 Task: Look for Airbnb options in Ibeto, Nigeria from 13th December, 2023 to 17th December, 2023 for 2 adults. Place can be room with 2 bedrooms having 2 beds and 1 bathroom. Property type can be guest house. Amenities needed are: wifi.
Action: Mouse moved to (401, 71)
Screenshot: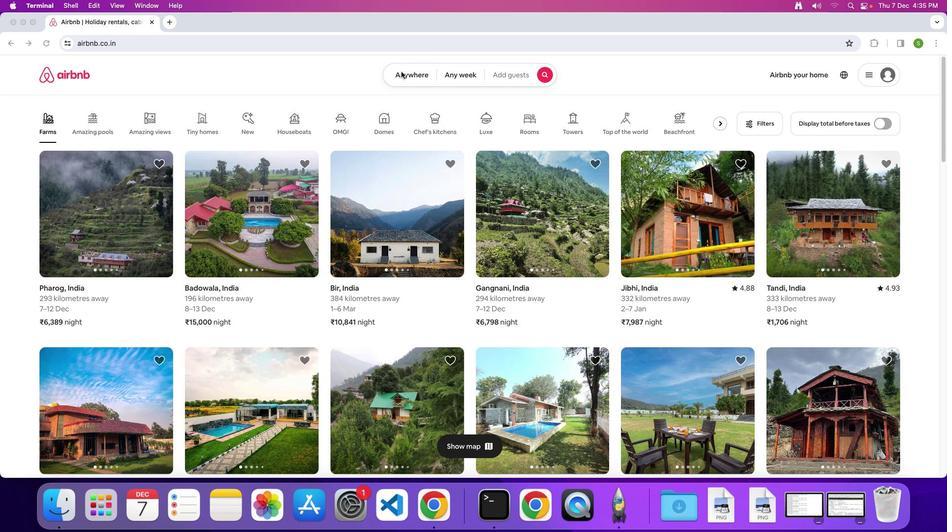 
Action: Mouse pressed left at (401, 71)
Screenshot: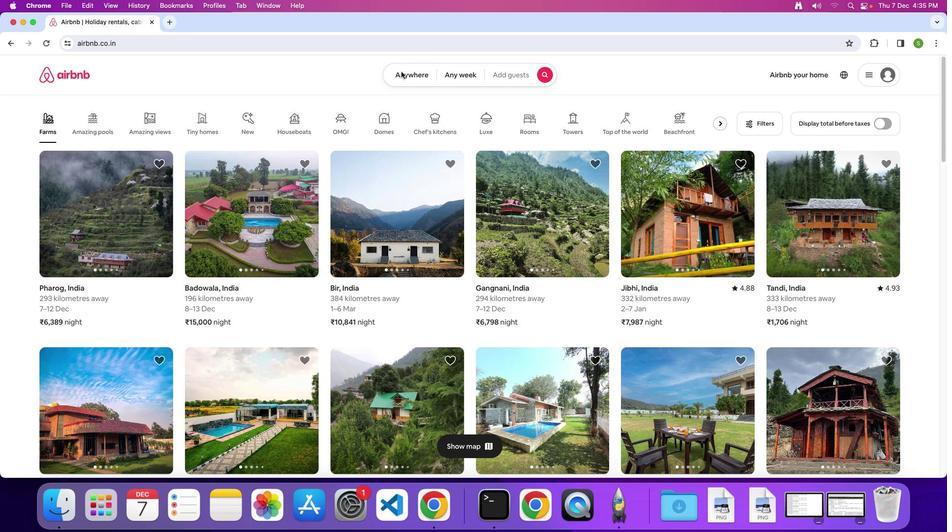 
Action: Mouse moved to (399, 76)
Screenshot: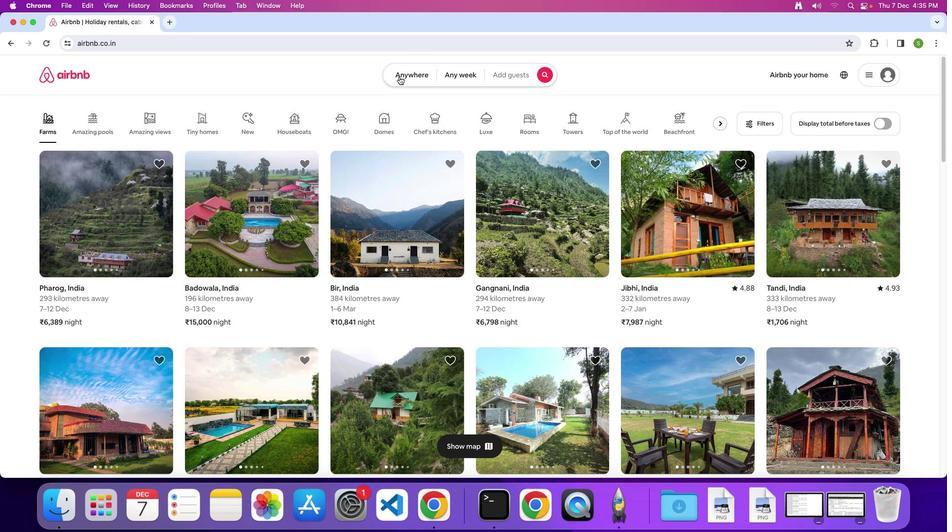 
Action: Mouse pressed left at (399, 76)
Screenshot: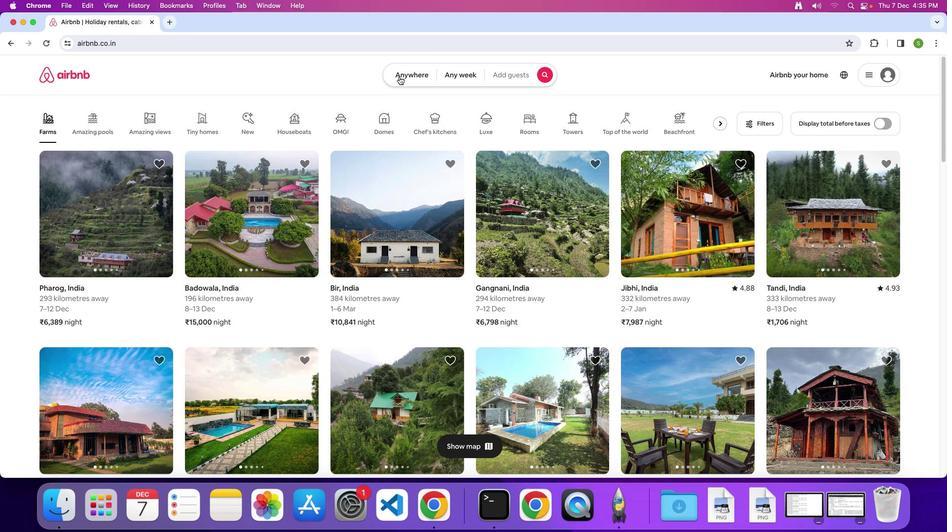 
Action: Mouse moved to (362, 109)
Screenshot: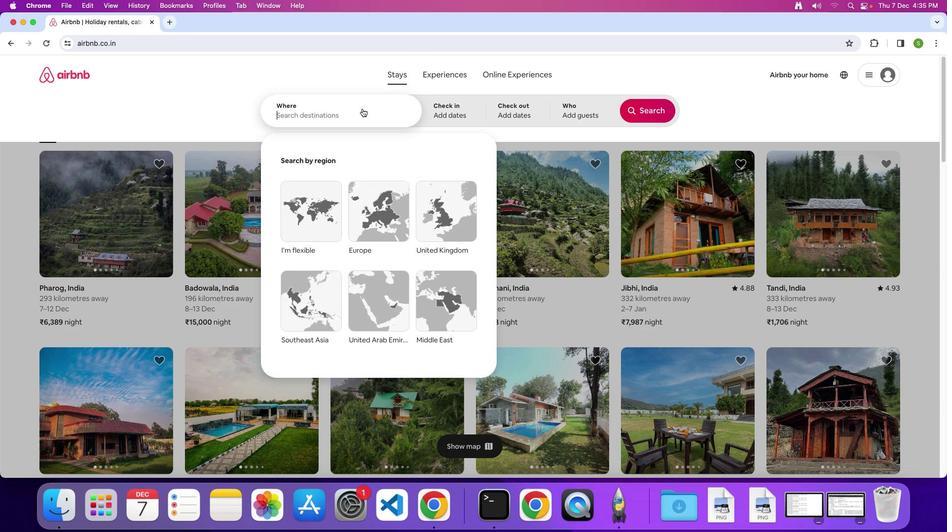 
Action: Key pressed Key.caps_lock'l''b''e''t''o'','Key.spaceKey.shift'N''i''g''e''r''i''a'Key.enter
Screenshot: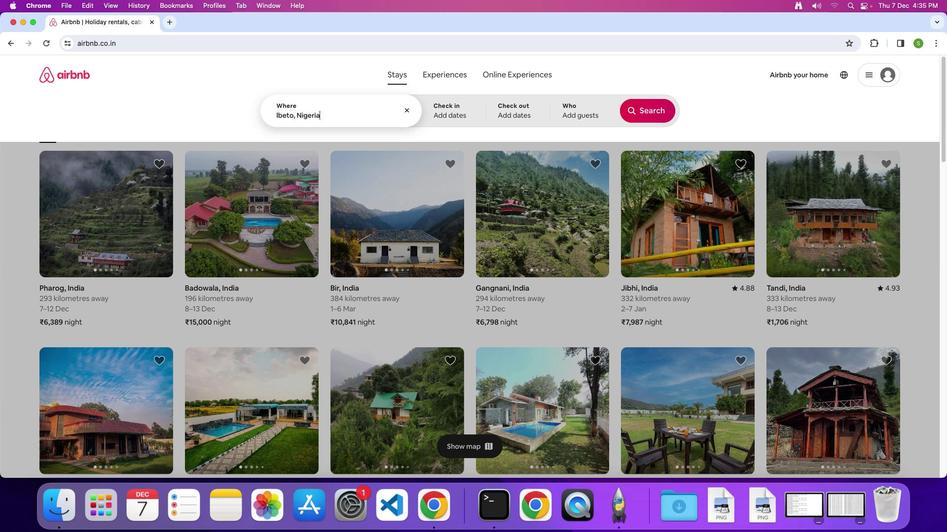 
Action: Mouse moved to (370, 284)
Screenshot: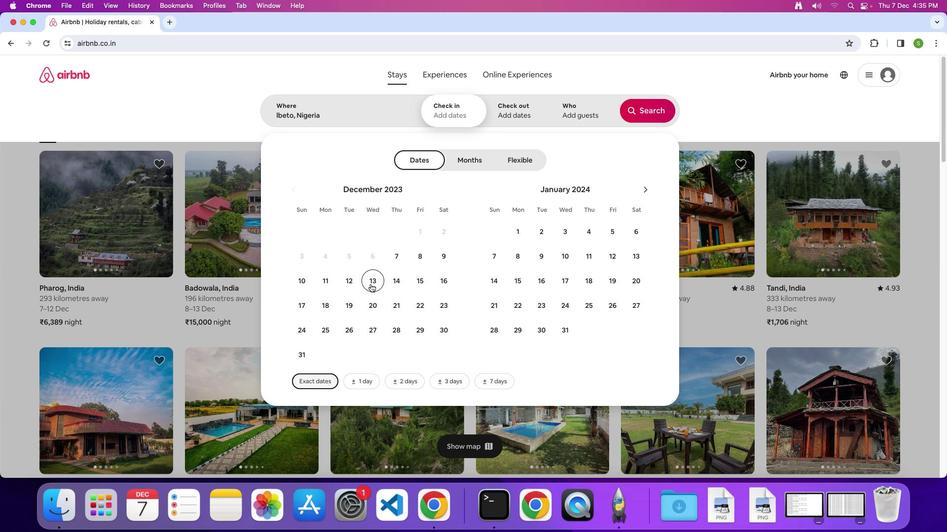 
Action: Mouse pressed left at (370, 284)
Screenshot: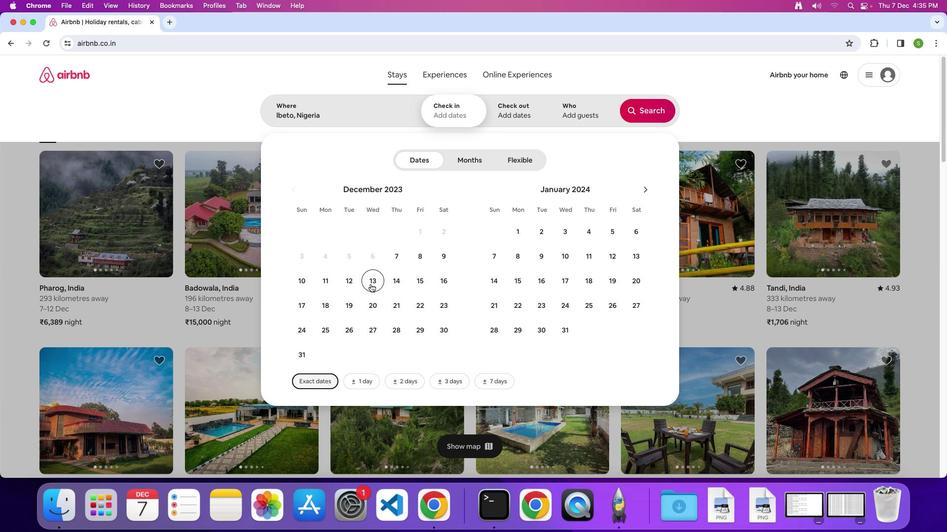 
Action: Mouse moved to (297, 297)
Screenshot: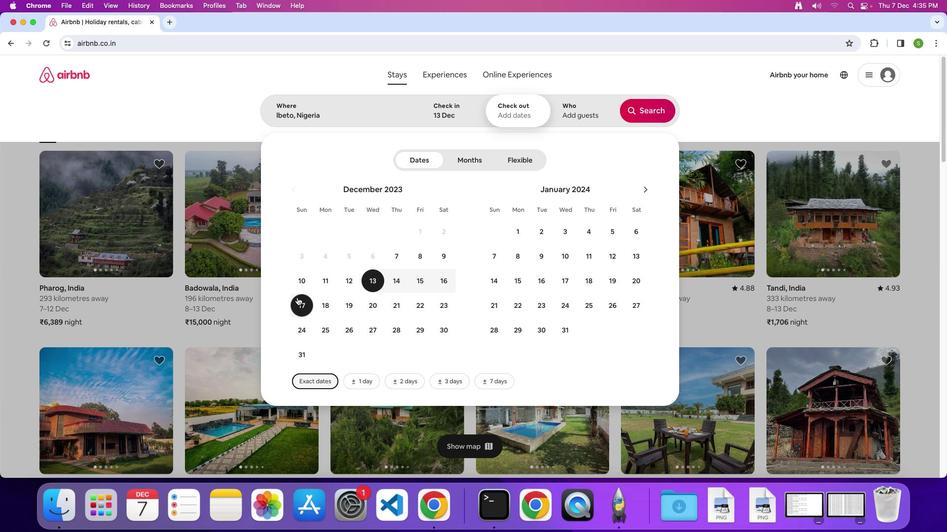 
Action: Mouse pressed left at (297, 297)
Screenshot: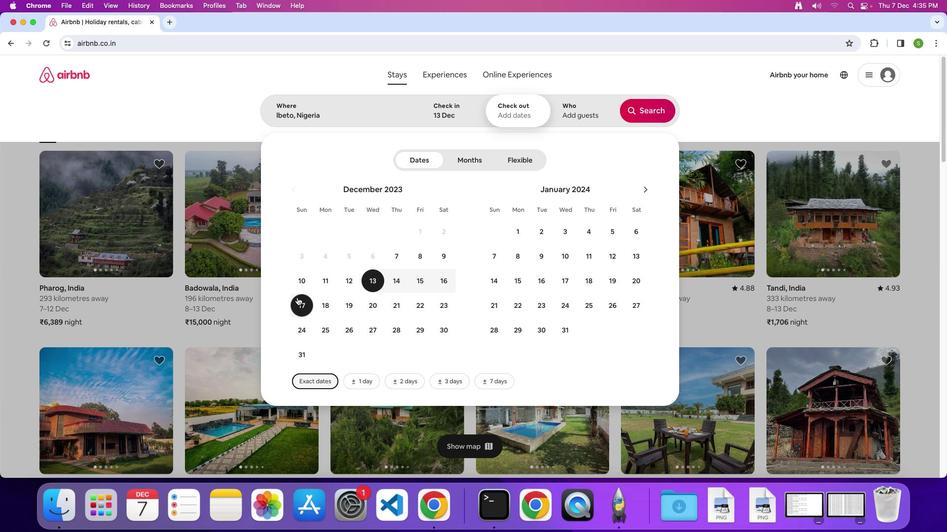 
Action: Mouse moved to (590, 112)
Screenshot: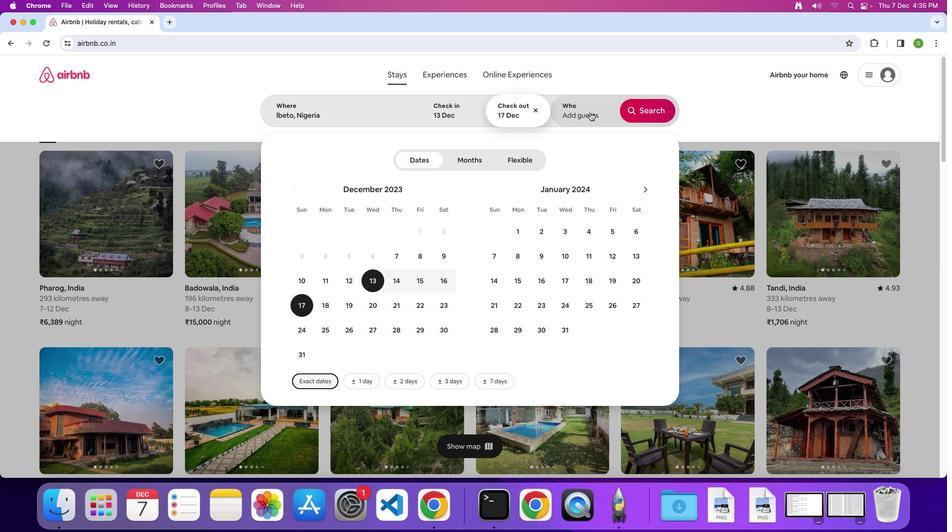 
Action: Mouse pressed left at (590, 112)
Screenshot: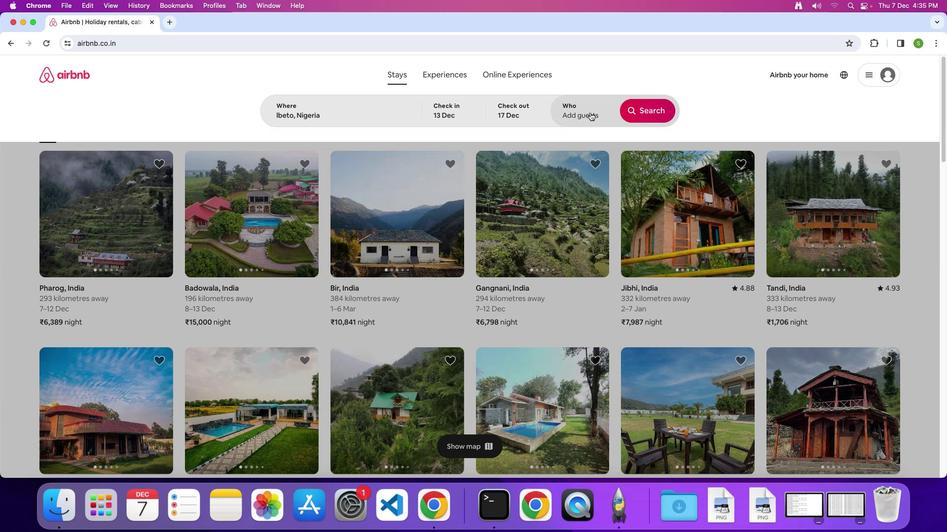 
Action: Mouse moved to (655, 160)
Screenshot: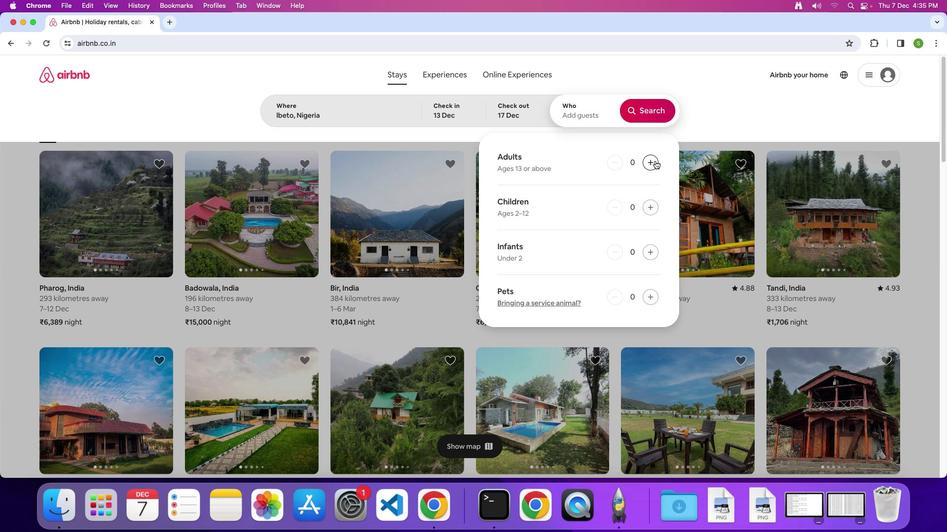 
Action: Mouse pressed left at (655, 160)
Screenshot: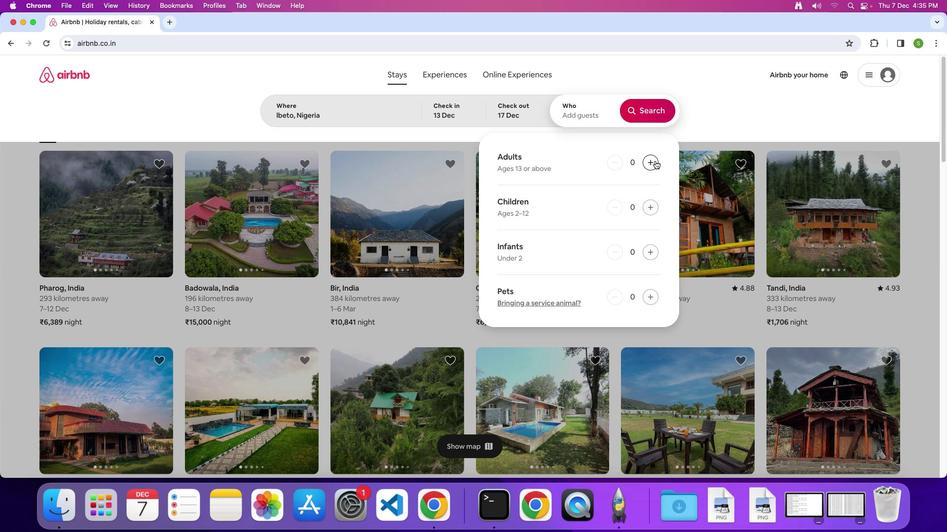 
Action: Mouse pressed left at (655, 160)
Screenshot: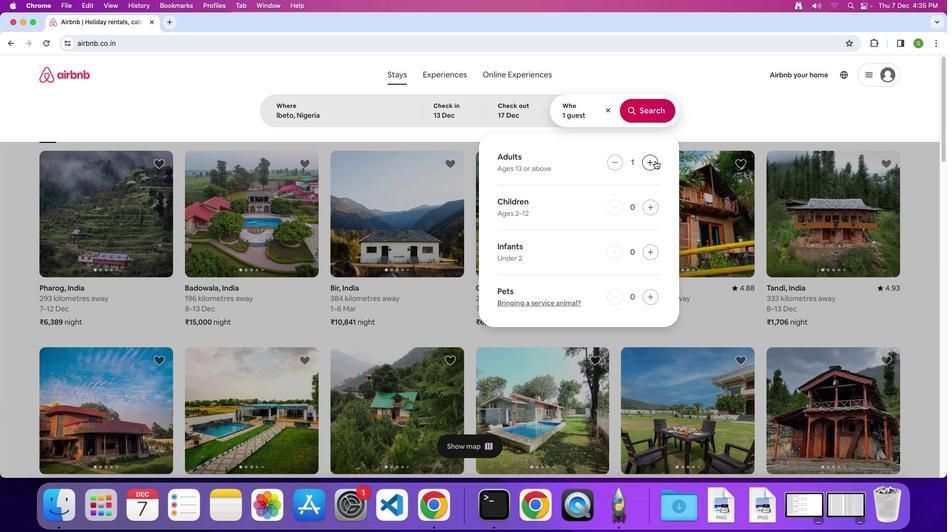 
Action: Mouse moved to (642, 115)
Screenshot: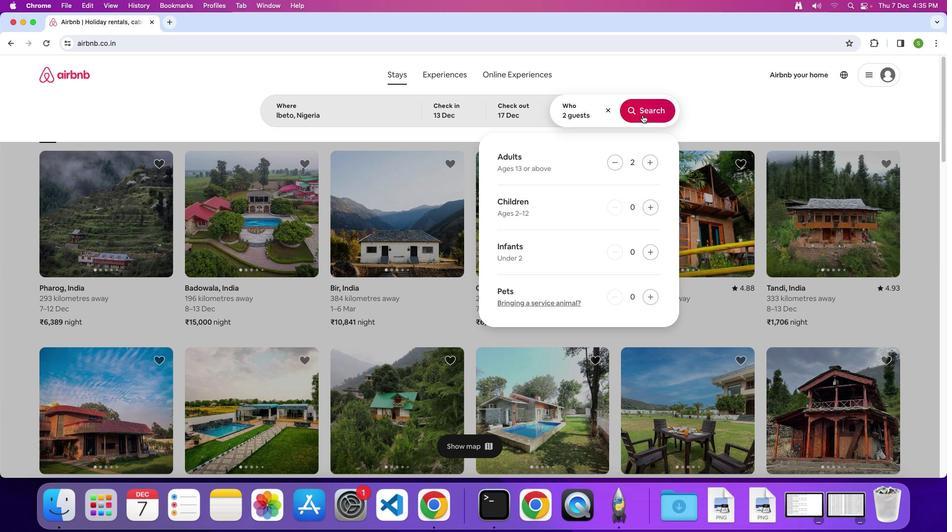 
Action: Mouse pressed left at (642, 115)
Screenshot: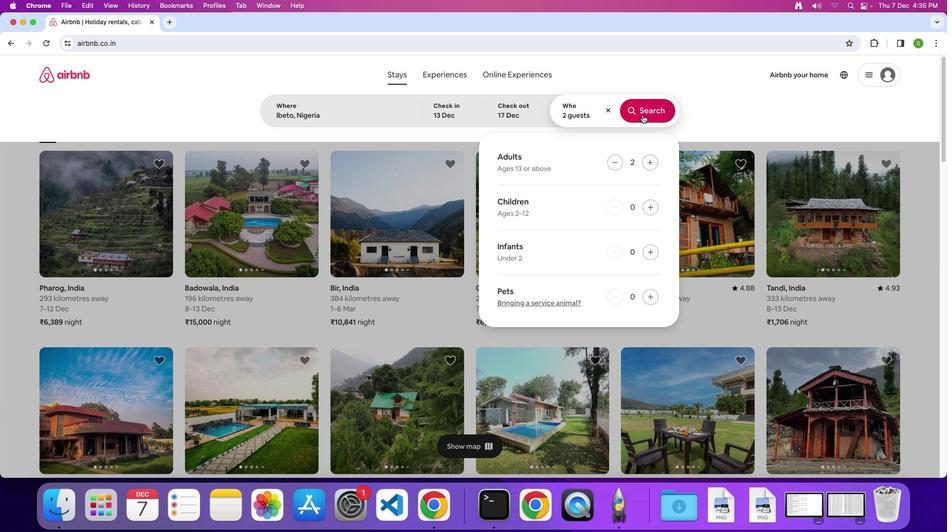 
Action: Mouse moved to (794, 117)
Screenshot: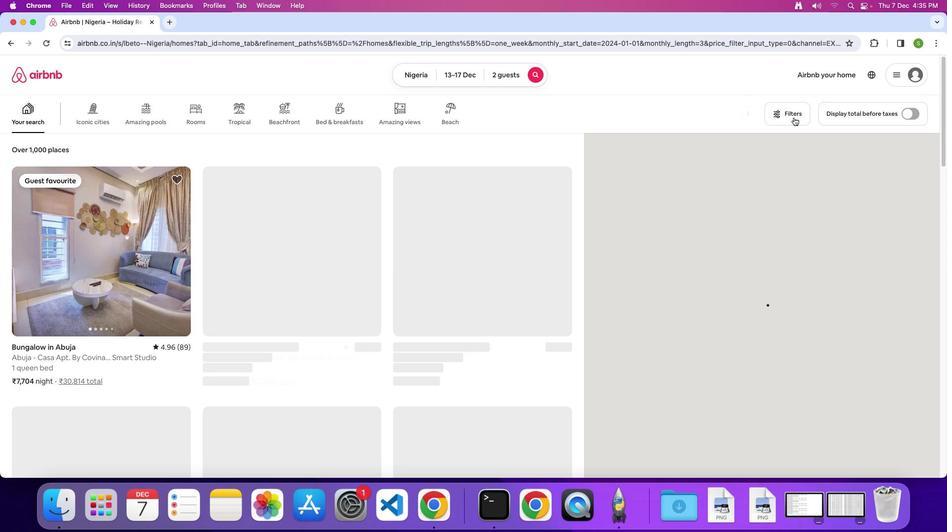 
Action: Mouse pressed left at (794, 117)
Screenshot: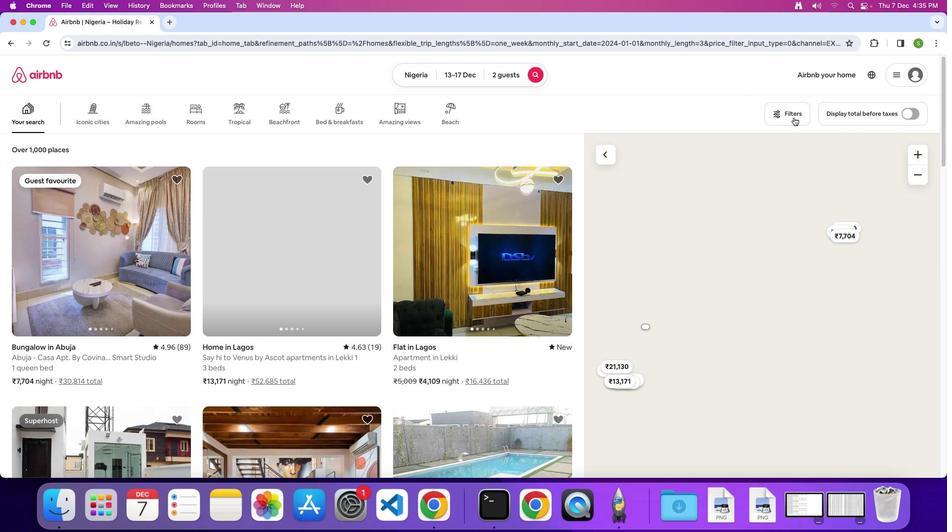 
Action: Mouse moved to (475, 183)
Screenshot: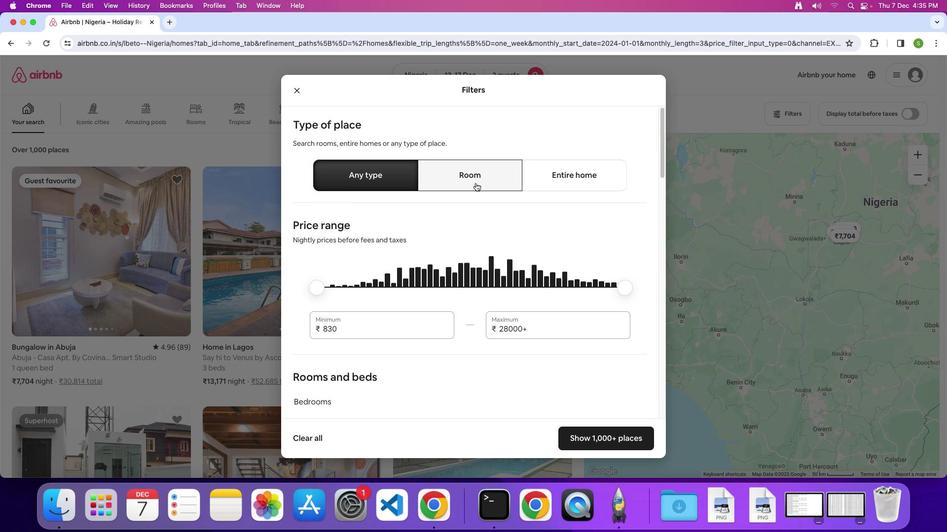 
Action: Mouse pressed left at (475, 183)
Screenshot: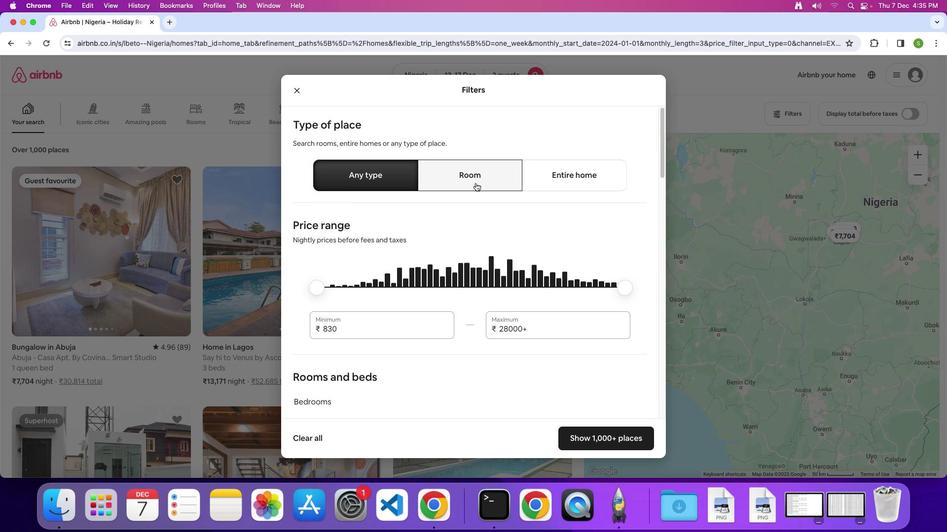
Action: Mouse moved to (463, 288)
Screenshot: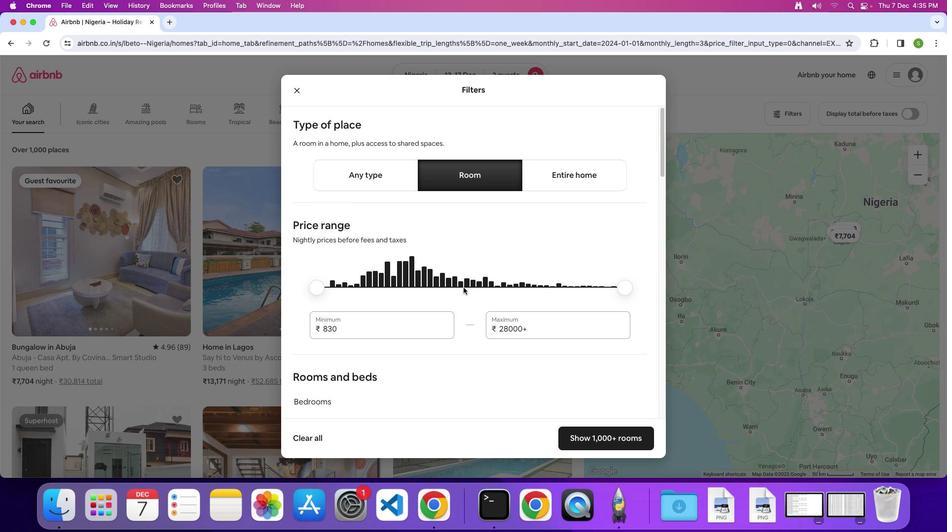 
Action: Mouse scrolled (463, 288) with delta (0, 0)
Screenshot: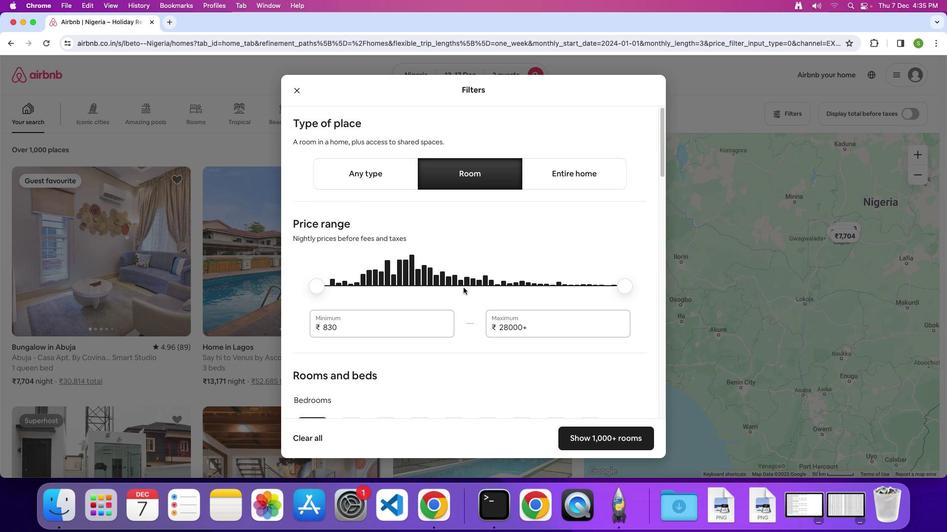 
Action: Mouse scrolled (463, 288) with delta (0, 0)
Screenshot: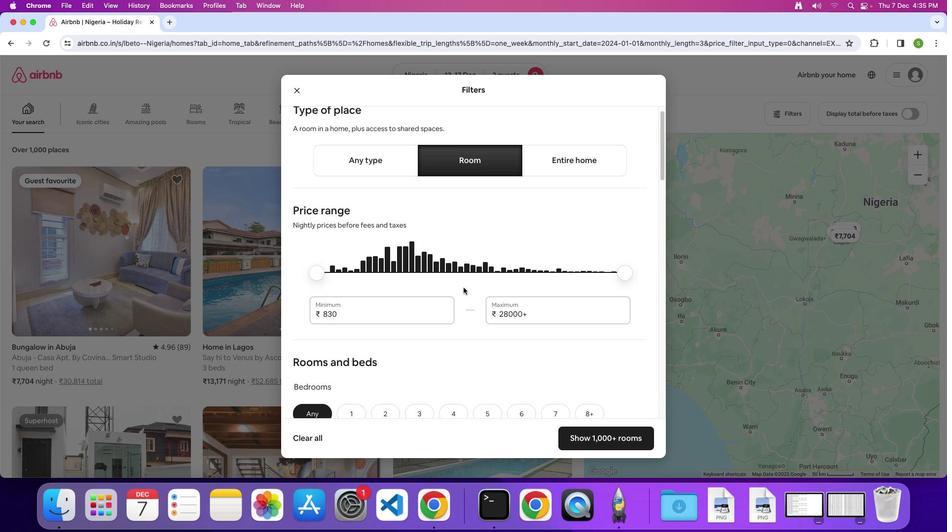 
Action: Mouse scrolled (463, 288) with delta (0, 0)
Screenshot: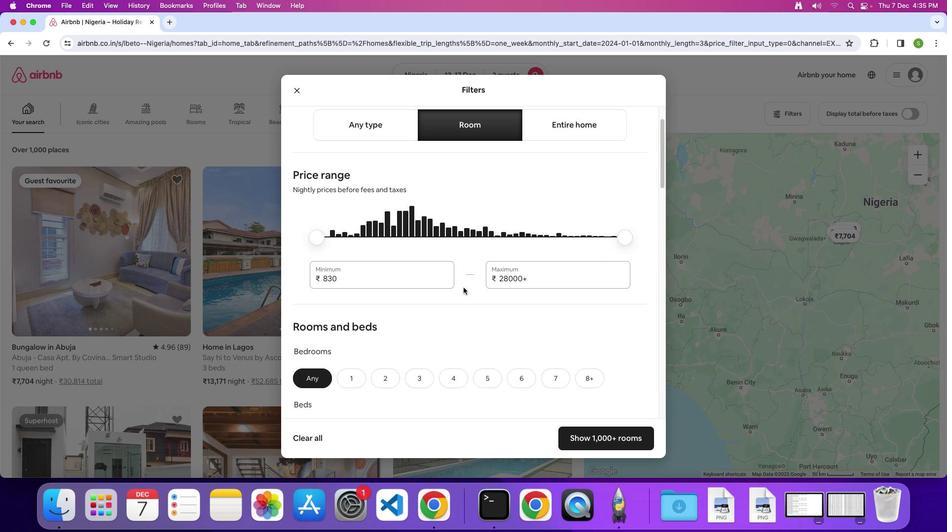 
Action: Mouse scrolled (463, 288) with delta (0, 0)
Screenshot: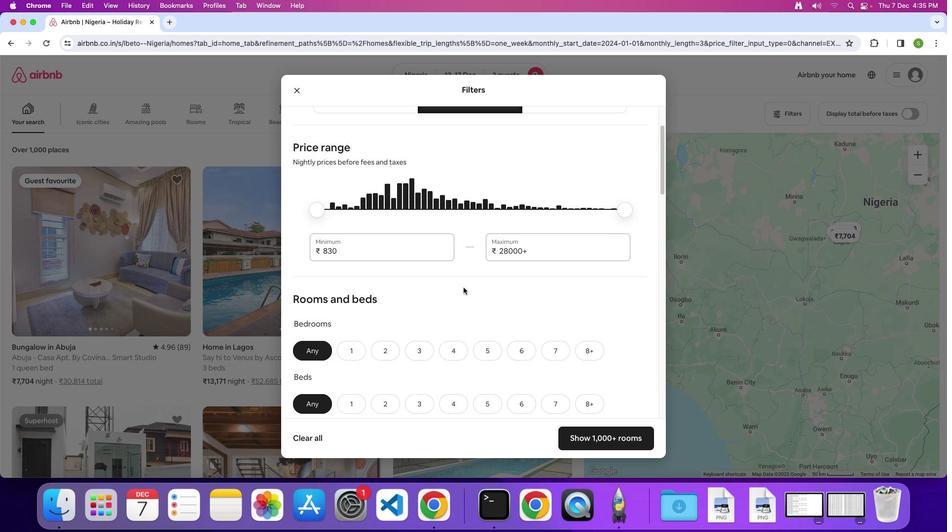 
Action: Mouse scrolled (463, 288) with delta (0, 0)
Screenshot: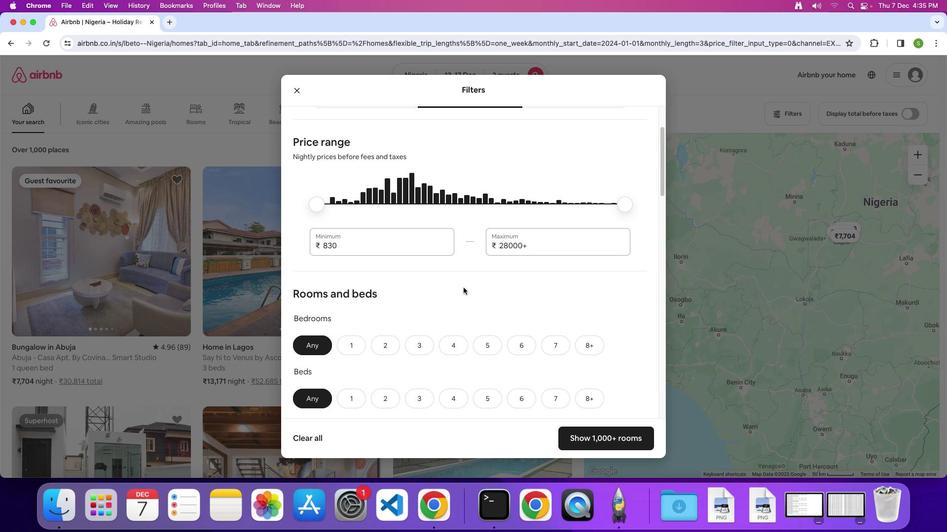 
Action: Mouse scrolled (463, 288) with delta (0, 0)
Screenshot: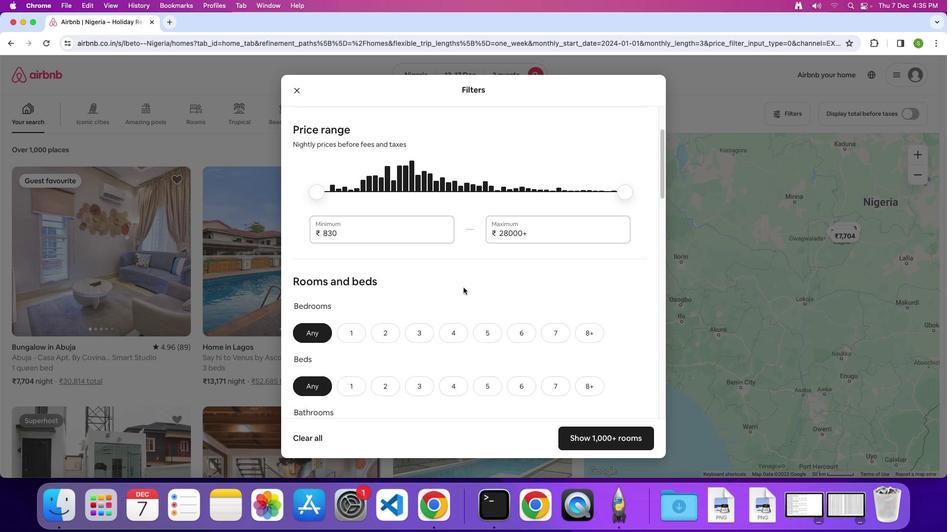
Action: Mouse scrolled (463, 288) with delta (0, 0)
Screenshot: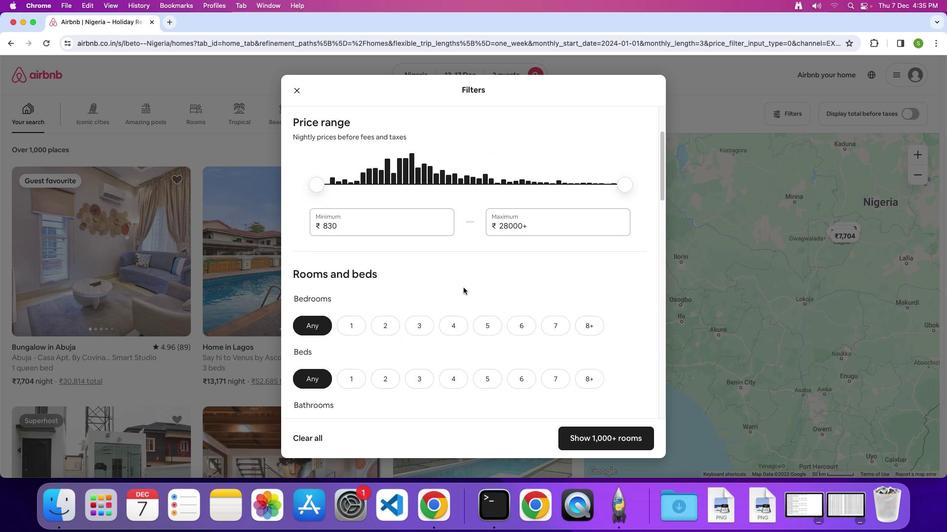 
Action: Mouse scrolled (463, 288) with delta (0, -1)
Screenshot: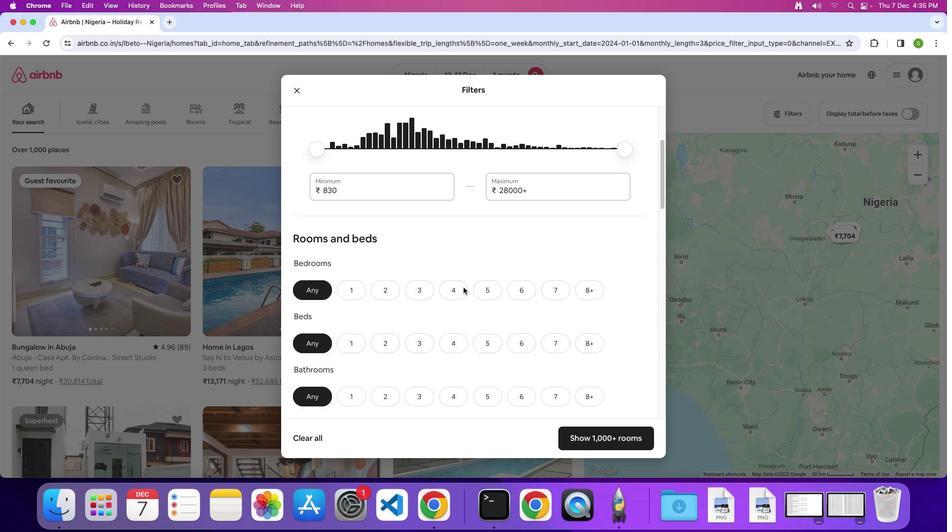
Action: Mouse moved to (385, 258)
Screenshot: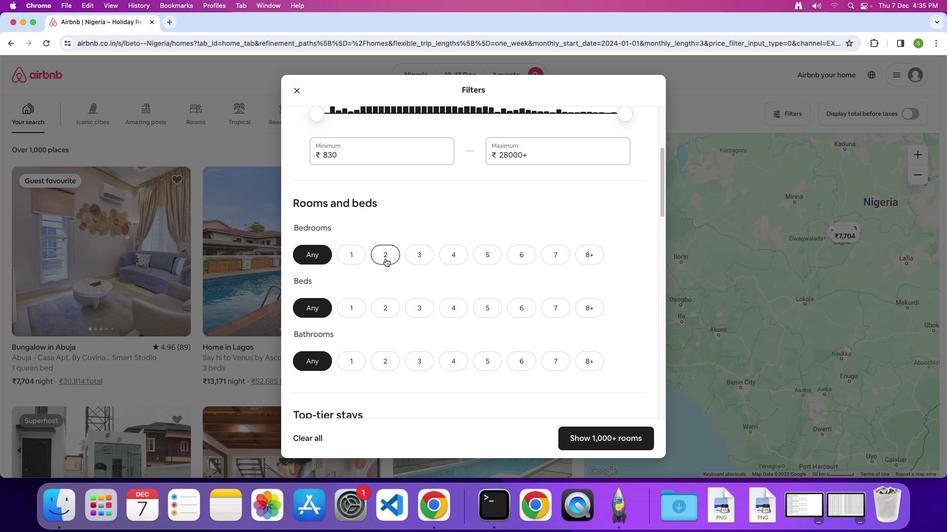 
Action: Mouse pressed left at (385, 258)
Screenshot: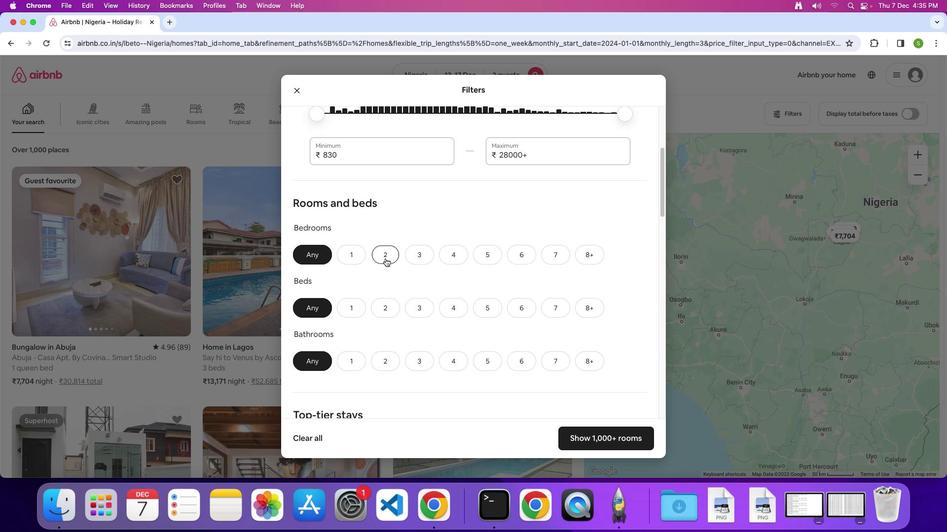 
Action: Mouse moved to (465, 286)
Screenshot: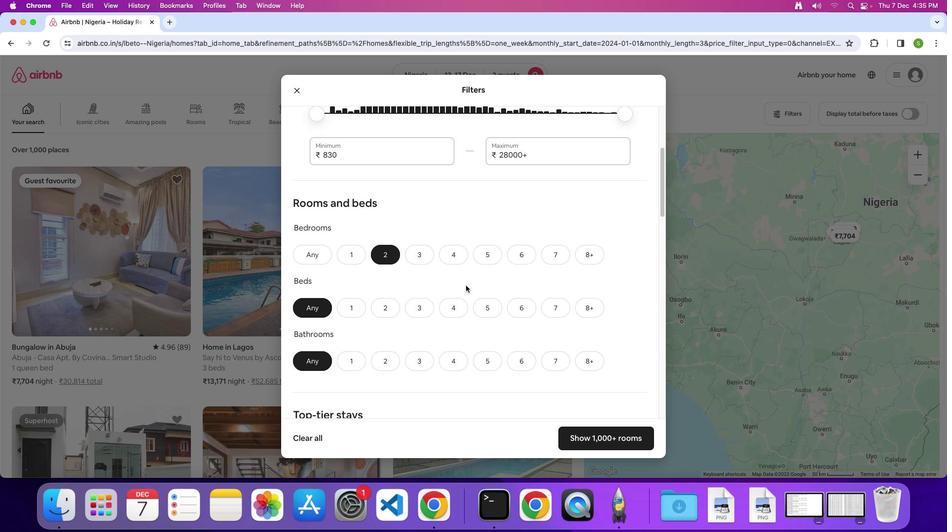 
Action: Mouse scrolled (465, 286) with delta (0, 0)
Screenshot: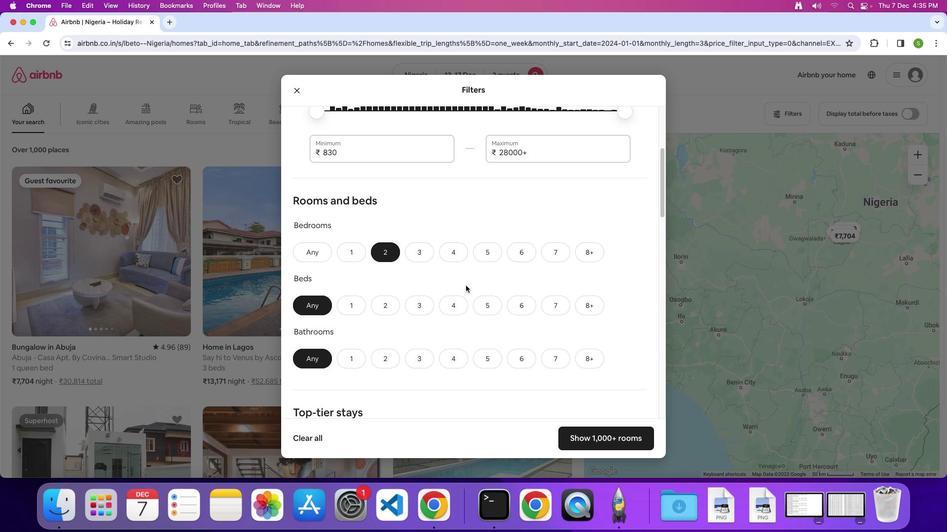 
Action: Mouse scrolled (465, 286) with delta (0, 0)
Screenshot: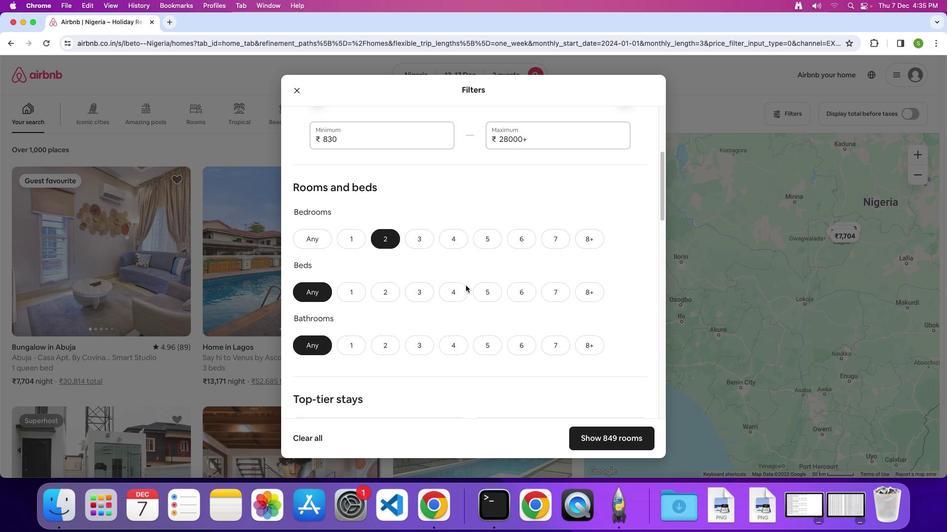 
Action: Mouse scrolled (465, 286) with delta (0, 0)
Screenshot: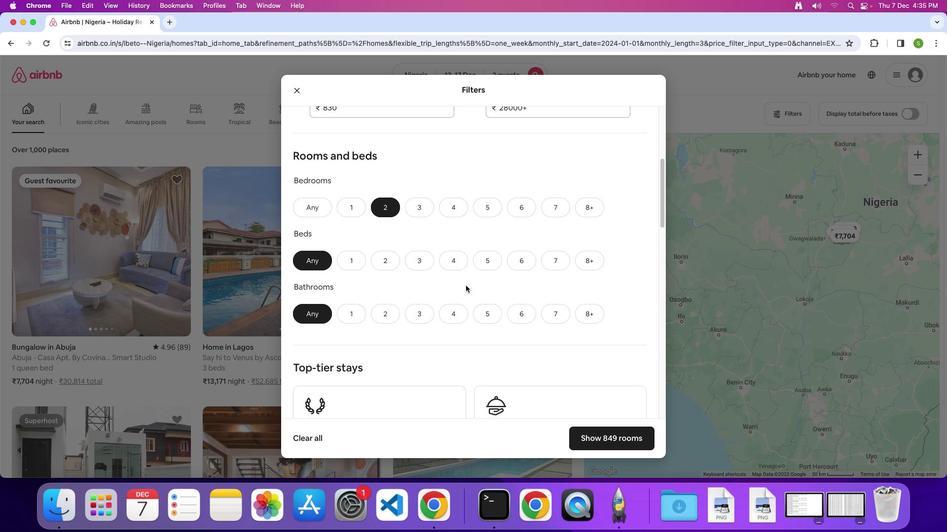 
Action: Mouse moved to (389, 244)
Screenshot: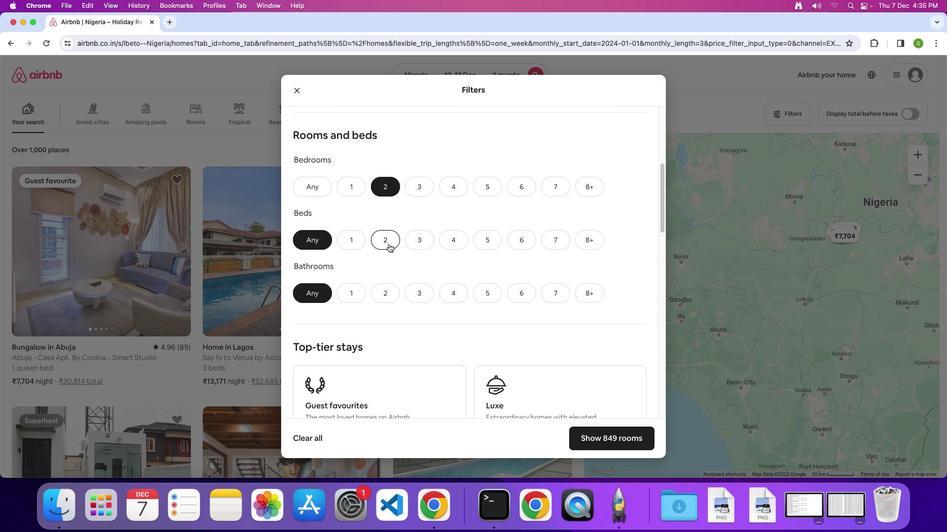 
Action: Mouse pressed left at (389, 244)
Screenshot: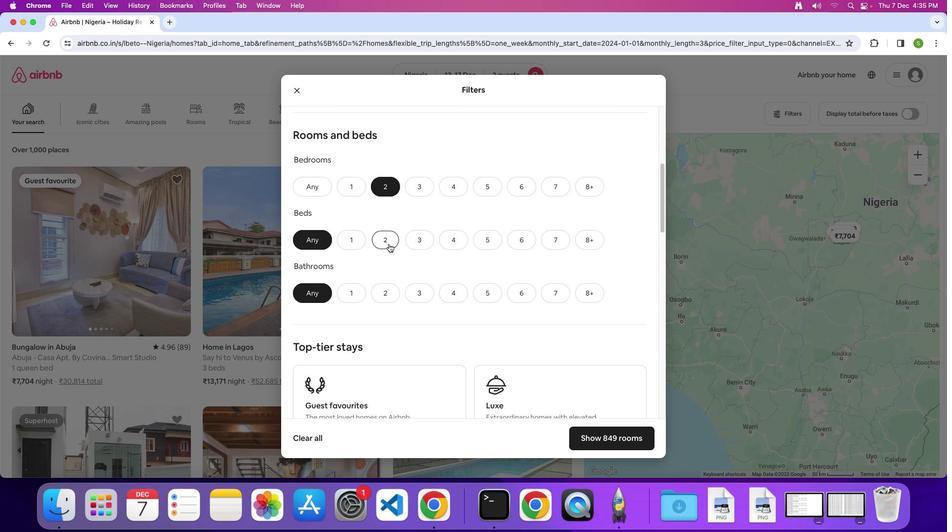 
Action: Mouse moved to (348, 297)
Screenshot: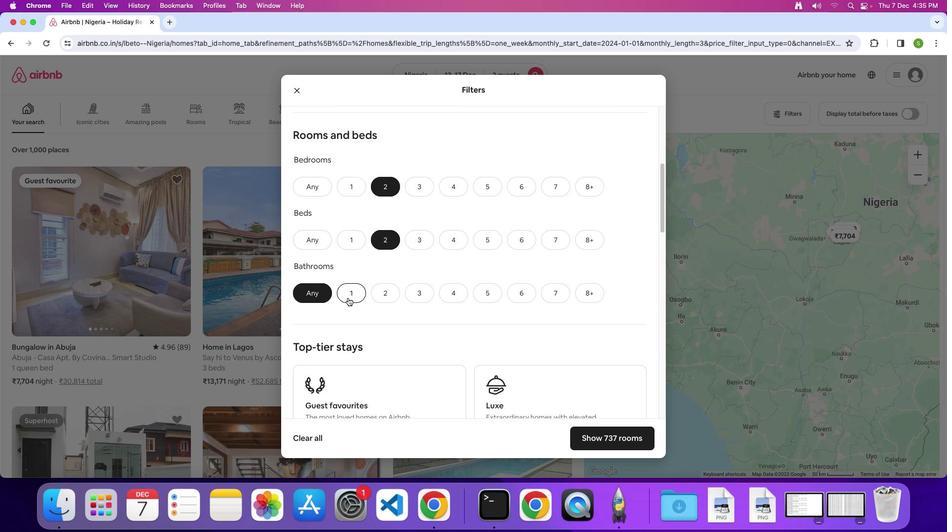 
Action: Mouse pressed left at (348, 297)
Screenshot: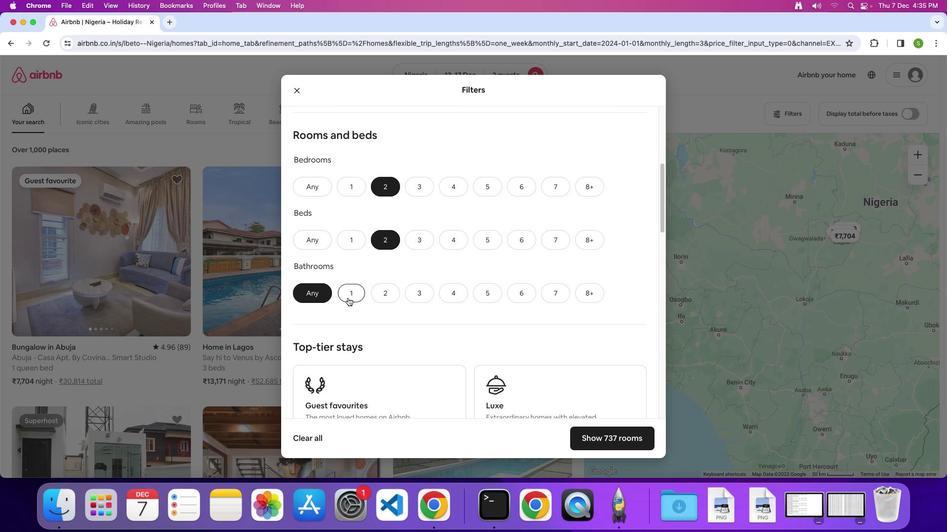 
Action: Mouse moved to (537, 301)
Screenshot: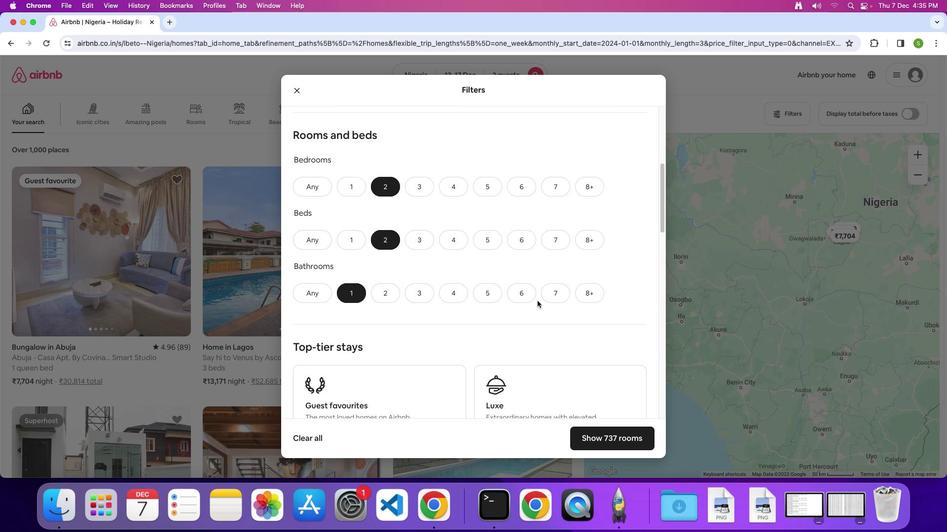 
Action: Mouse scrolled (537, 301) with delta (0, 0)
Screenshot: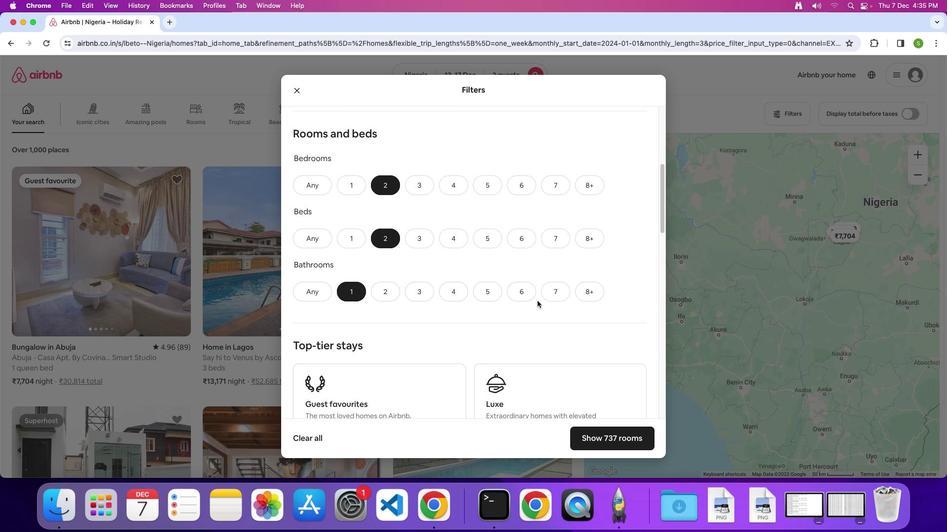 
Action: Mouse scrolled (537, 301) with delta (0, 0)
Screenshot: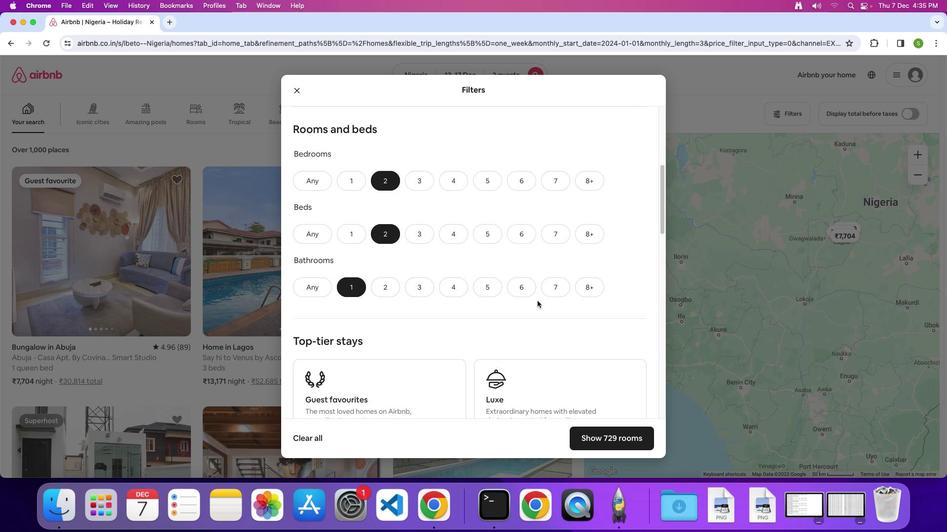 
Action: Mouse scrolled (537, 301) with delta (0, 0)
Screenshot: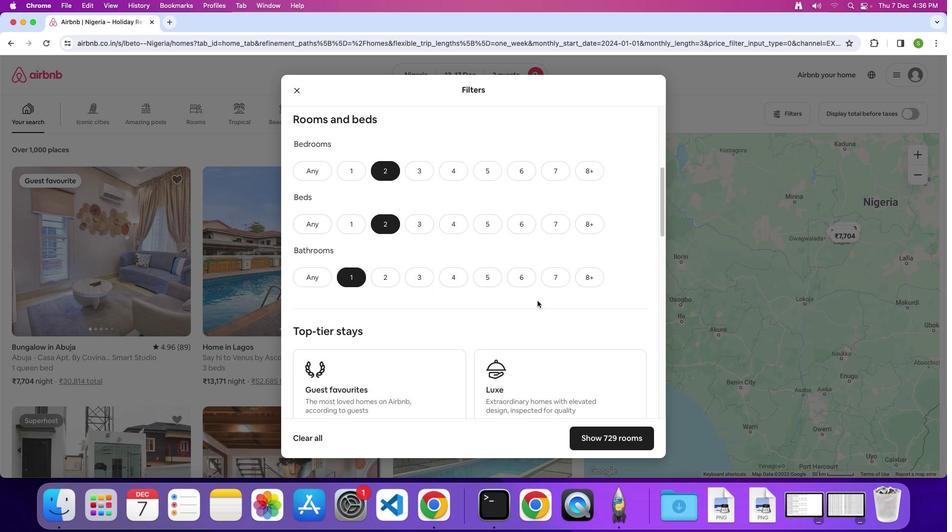 
Action: Mouse scrolled (537, 301) with delta (0, 0)
Screenshot: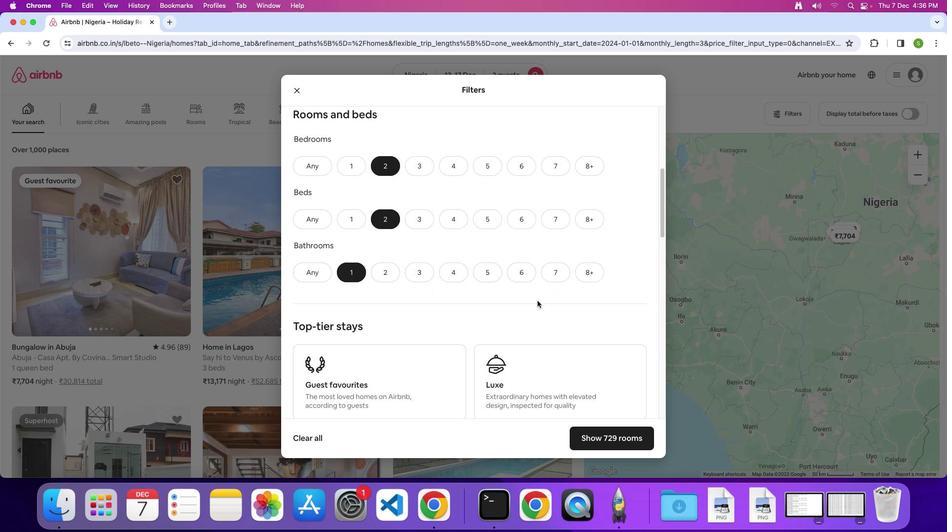 
Action: Mouse scrolled (537, 301) with delta (0, 0)
Screenshot: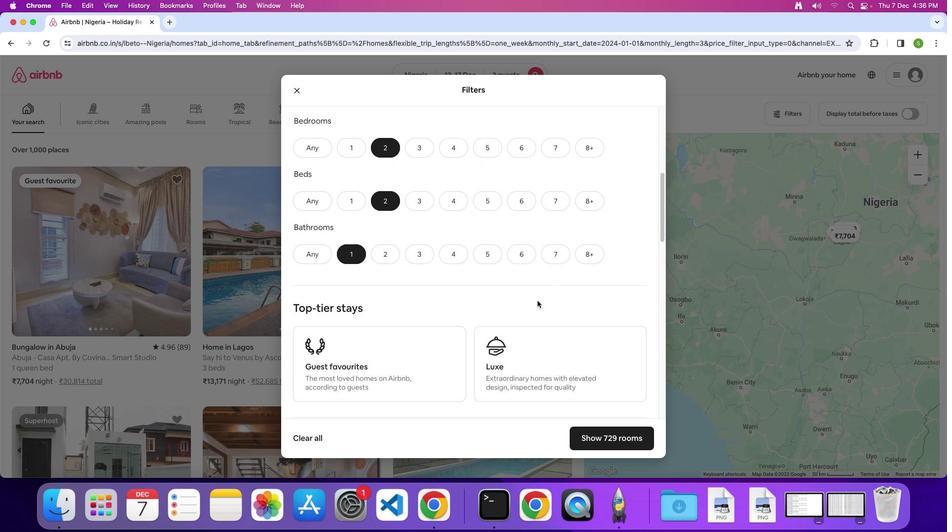 
Action: Mouse scrolled (537, 301) with delta (0, 0)
Screenshot: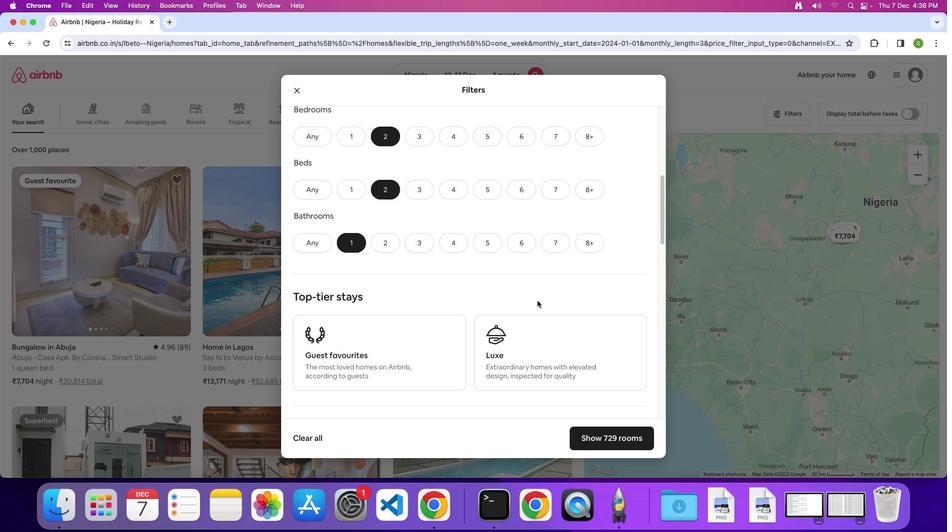 
Action: Mouse scrolled (537, 301) with delta (0, 0)
Screenshot: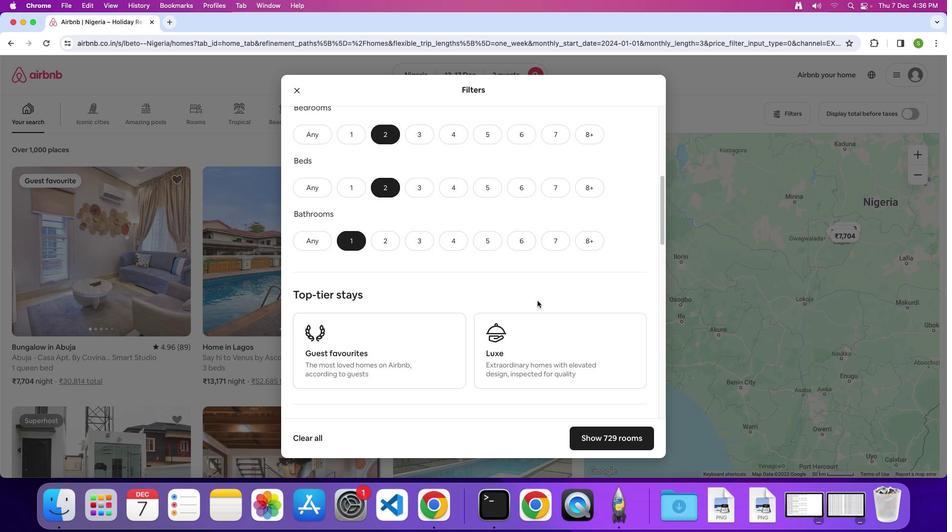 
Action: Mouse scrolled (537, 301) with delta (0, 0)
Screenshot: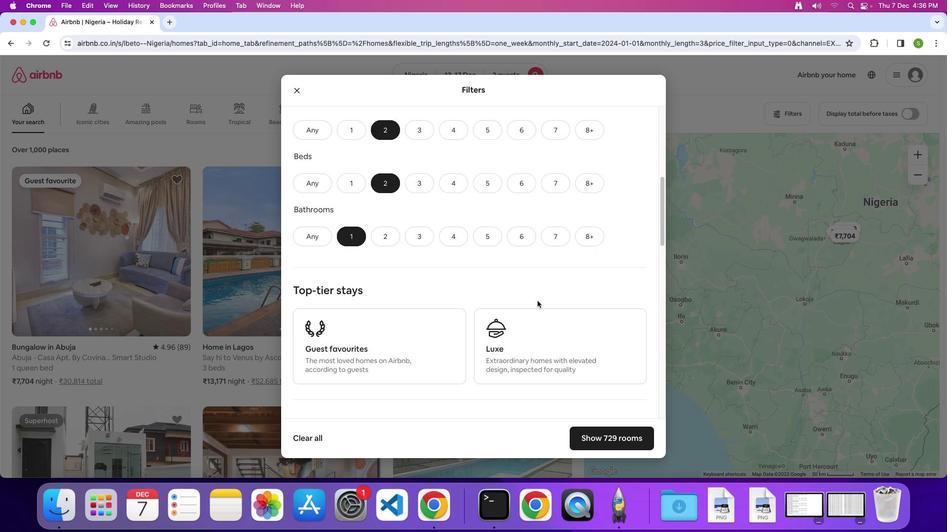 
Action: Mouse scrolled (537, 301) with delta (0, 0)
Screenshot: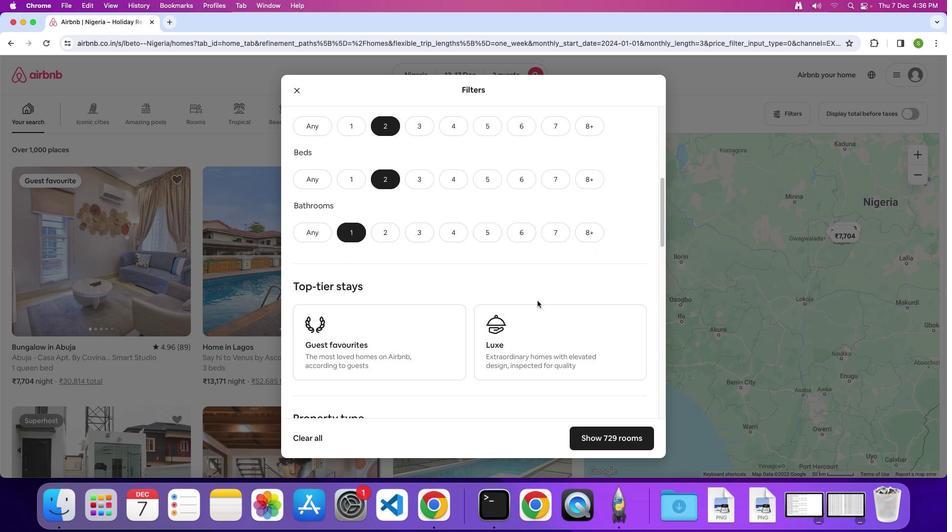 
Action: Mouse scrolled (537, 301) with delta (0, 0)
Screenshot: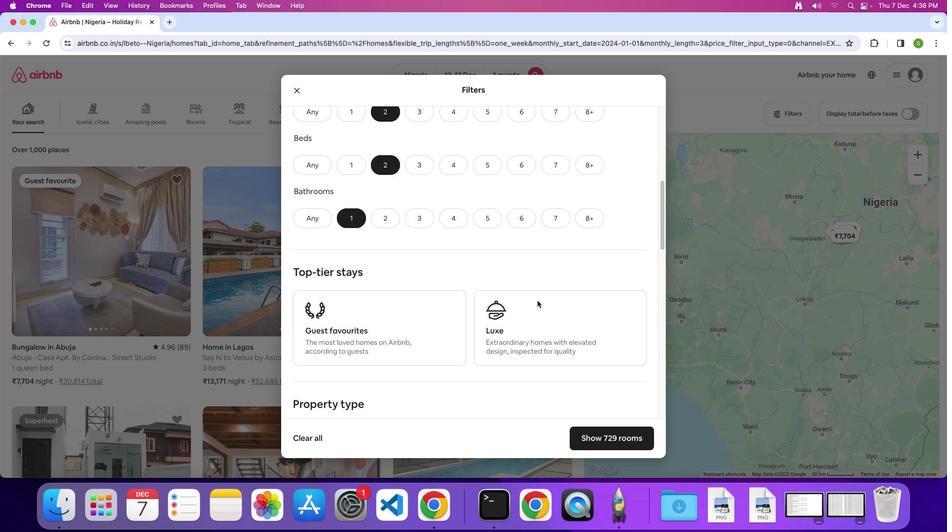 
Action: Mouse scrolled (537, 301) with delta (0, 0)
Screenshot: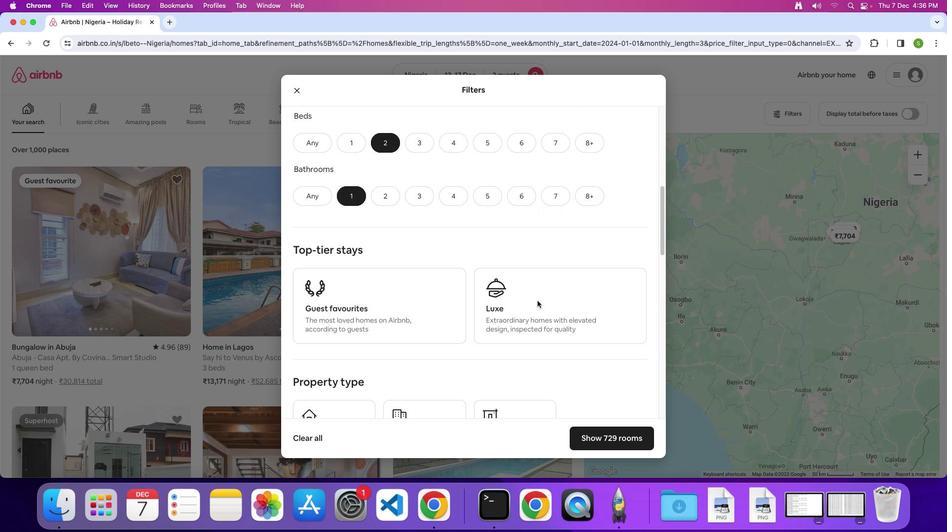 
Action: Mouse scrolled (537, 301) with delta (0, -1)
Screenshot: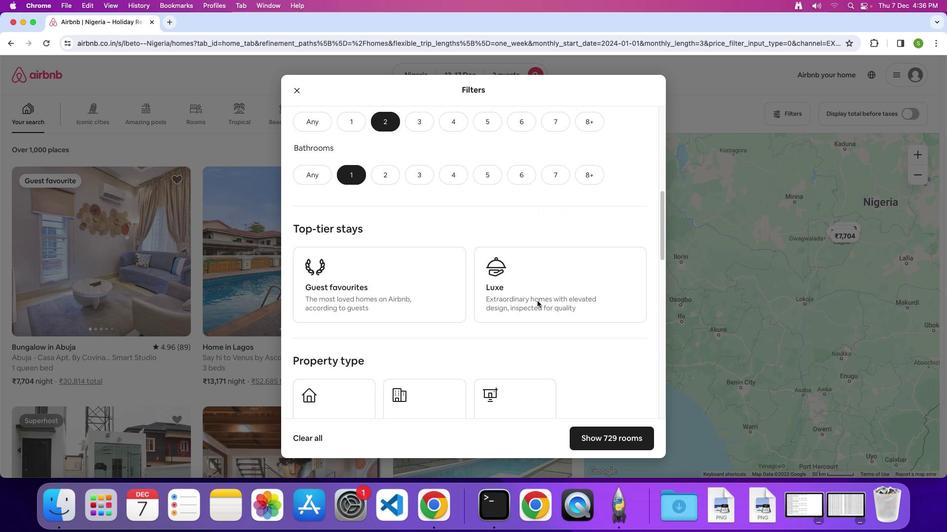 
Action: Mouse scrolled (537, 301) with delta (0, 0)
Screenshot: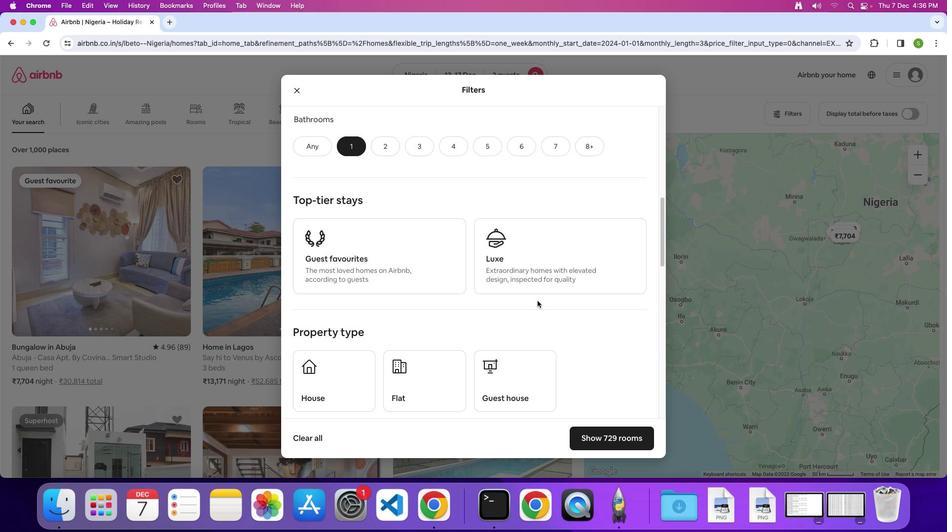 
Action: Mouse scrolled (537, 301) with delta (0, 0)
Screenshot: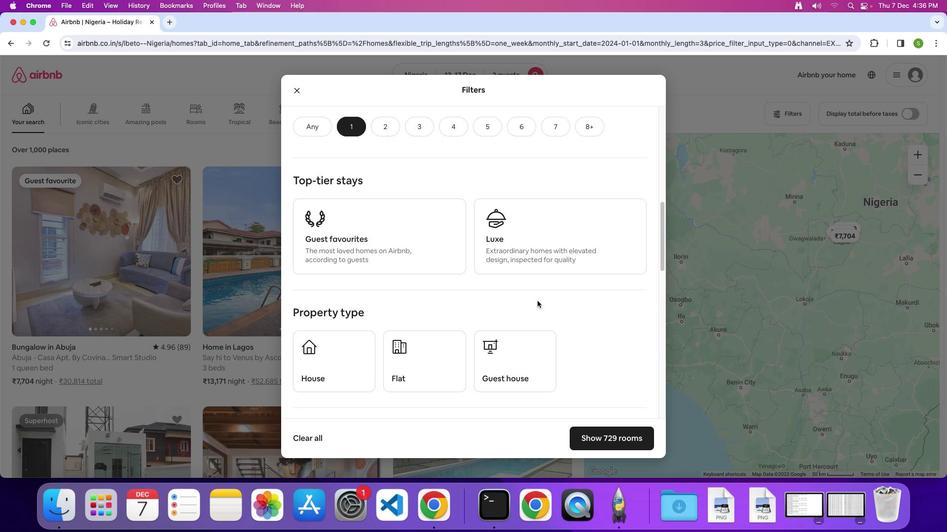 
Action: Mouse scrolled (537, 301) with delta (0, 0)
Screenshot: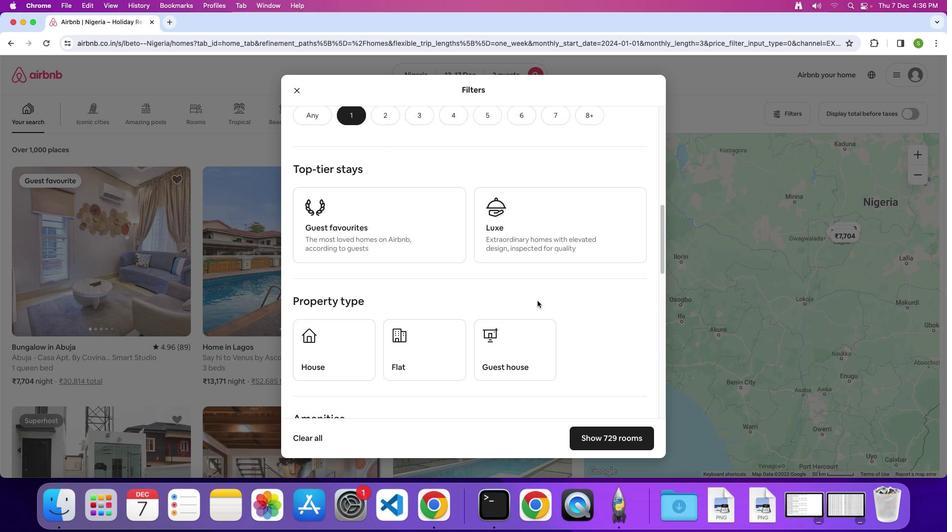 
Action: Mouse scrolled (537, 301) with delta (0, 0)
Screenshot: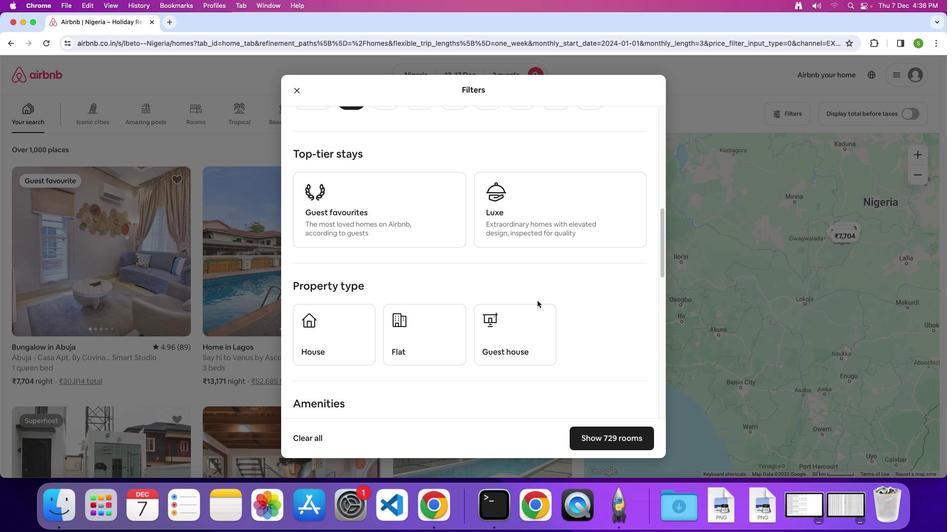 
Action: Mouse scrolled (537, 301) with delta (0, 0)
Screenshot: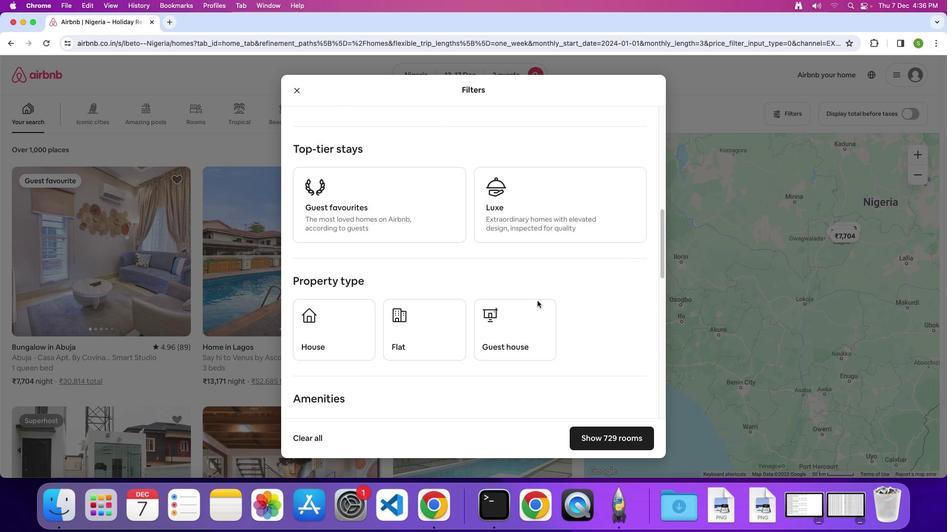 
Action: Mouse moved to (509, 311)
Screenshot: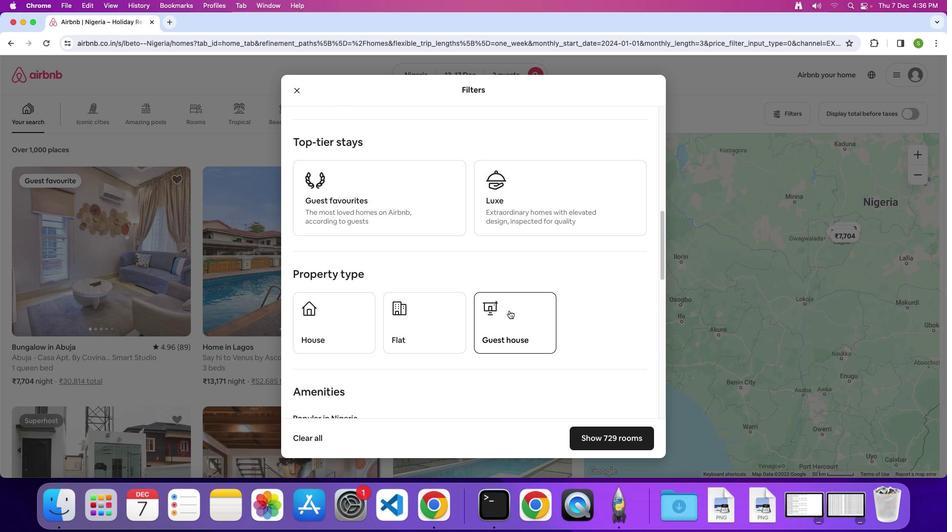 
Action: Mouse pressed left at (509, 311)
Screenshot: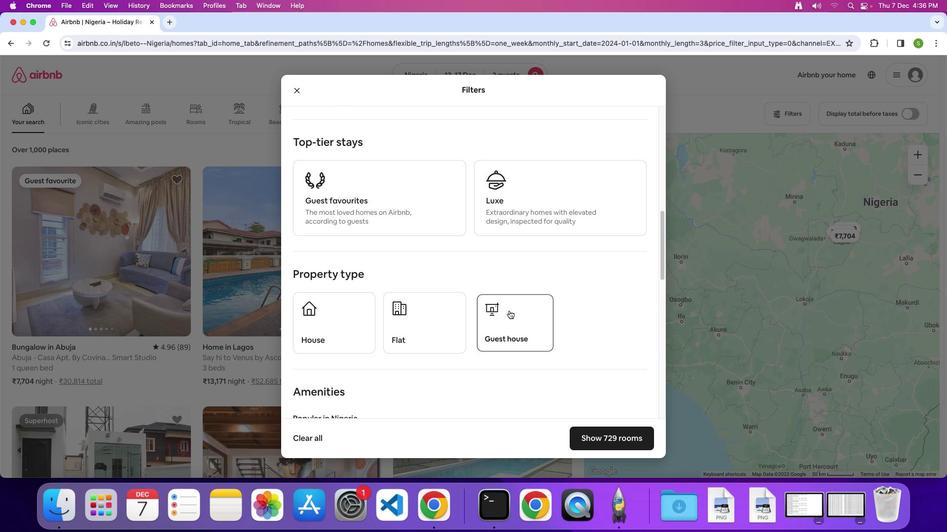 
Action: Mouse moved to (516, 308)
Screenshot: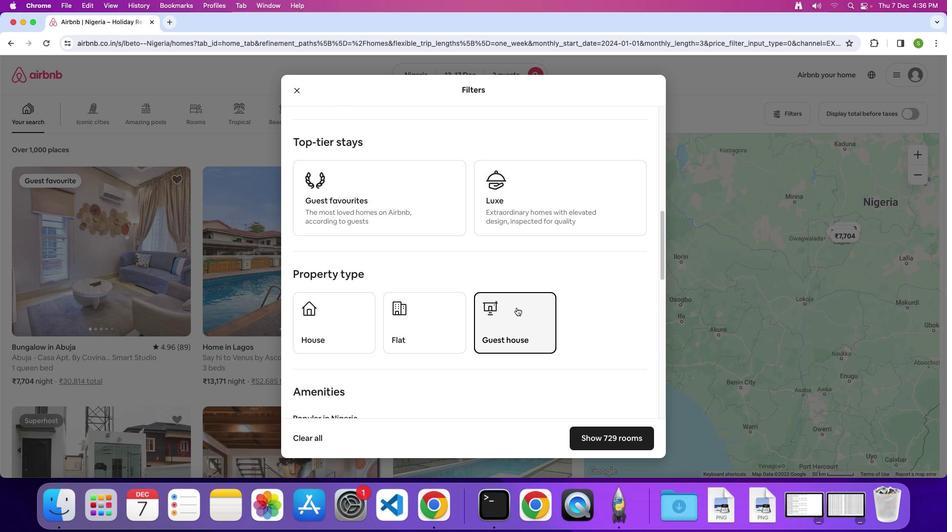 
Action: Mouse scrolled (516, 308) with delta (0, 0)
Screenshot: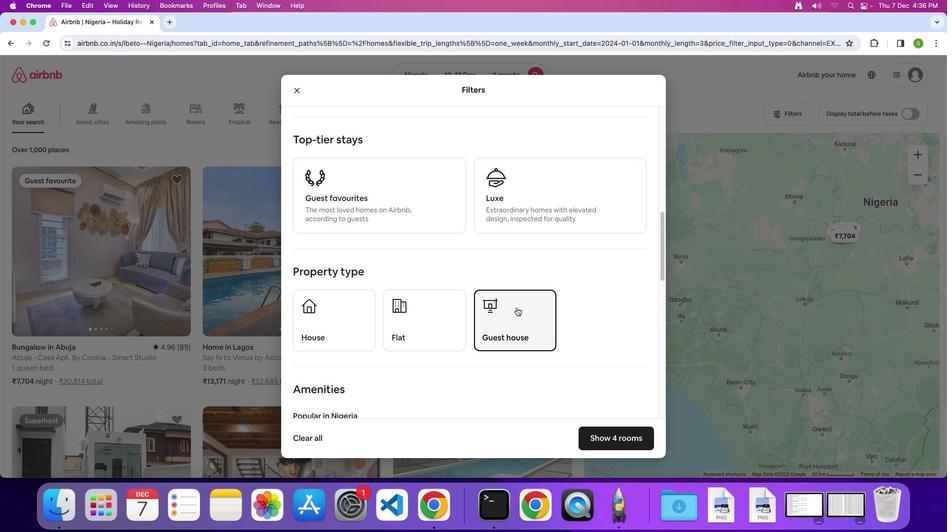 
Action: Mouse scrolled (516, 308) with delta (0, 0)
Screenshot: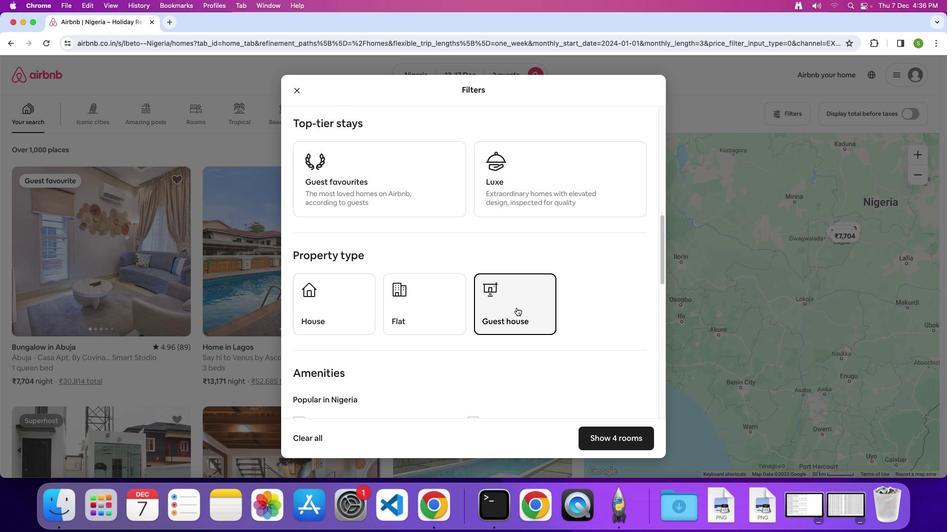 
Action: Mouse scrolled (516, 308) with delta (0, 0)
Screenshot: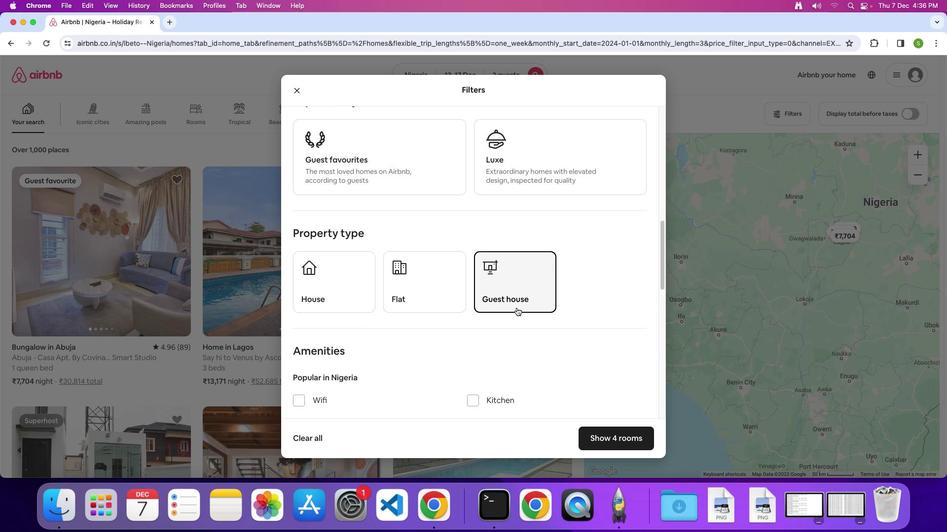 
Action: Mouse scrolled (516, 308) with delta (0, 0)
Screenshot: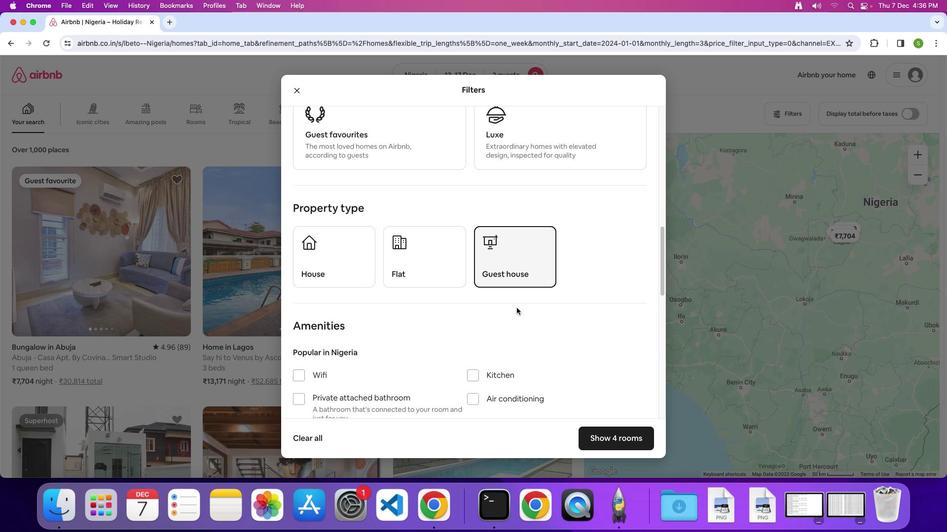 
Action: Mouse scrolled (516, 308) with delta (0, 0)
Screenshot: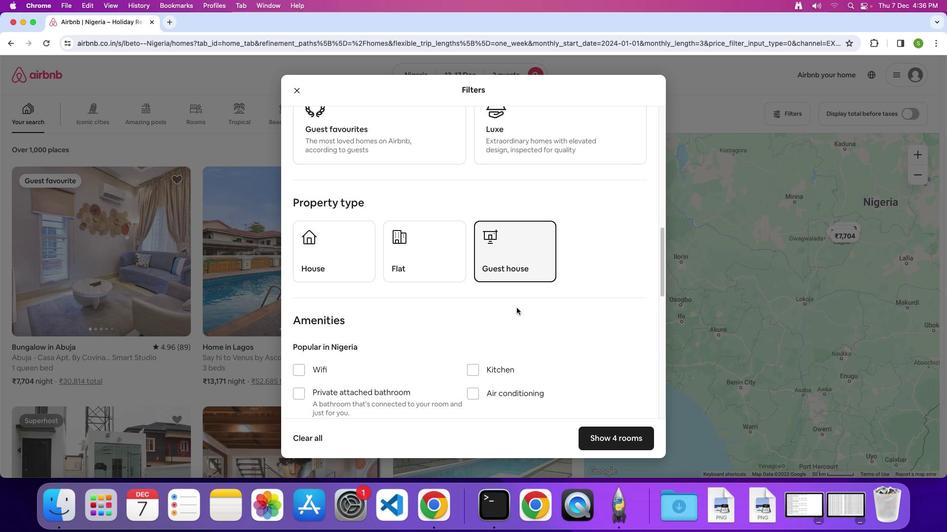 
Action: Mouse scrolled (516, 308) with delta (0, 0)
Screenshot: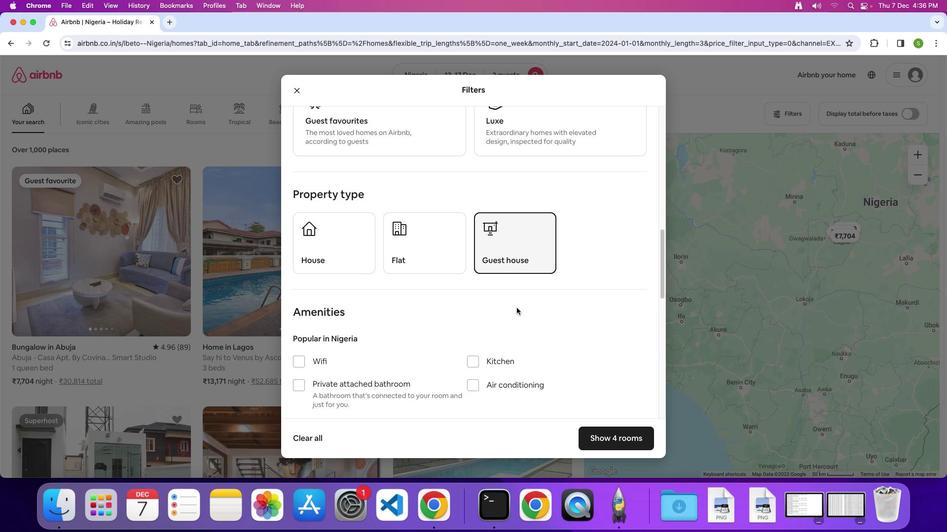 
Action: Mouse scrolled (516, 308) with delta (0, 0)
Screenshot: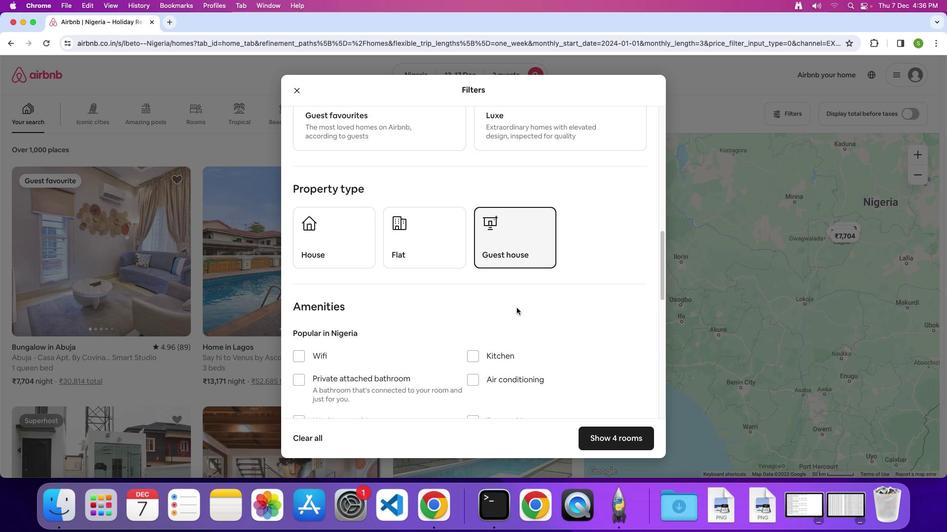 
Action: Mouse scrolled (516, 308) with delta (0, 0)
Screenshot: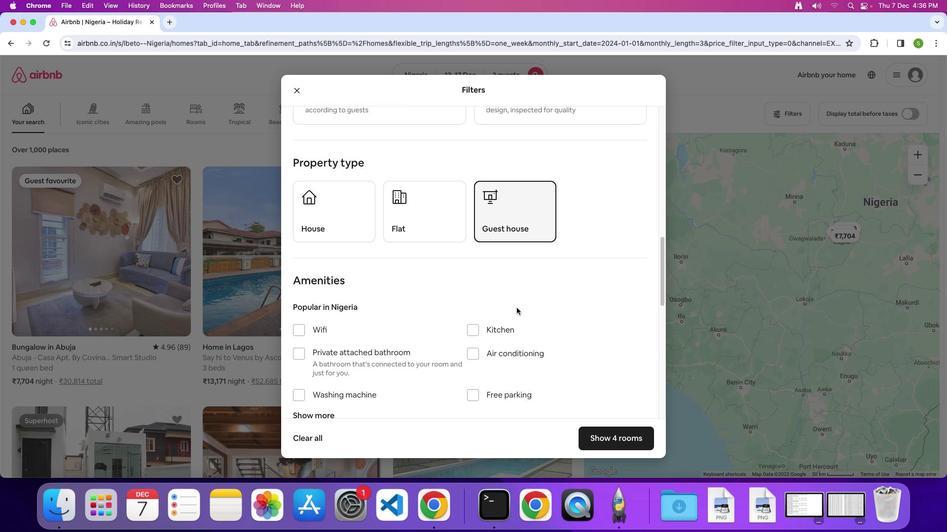 
Action: Mouse scrolled (516, 308) with delta (0, 0)
Screenshot: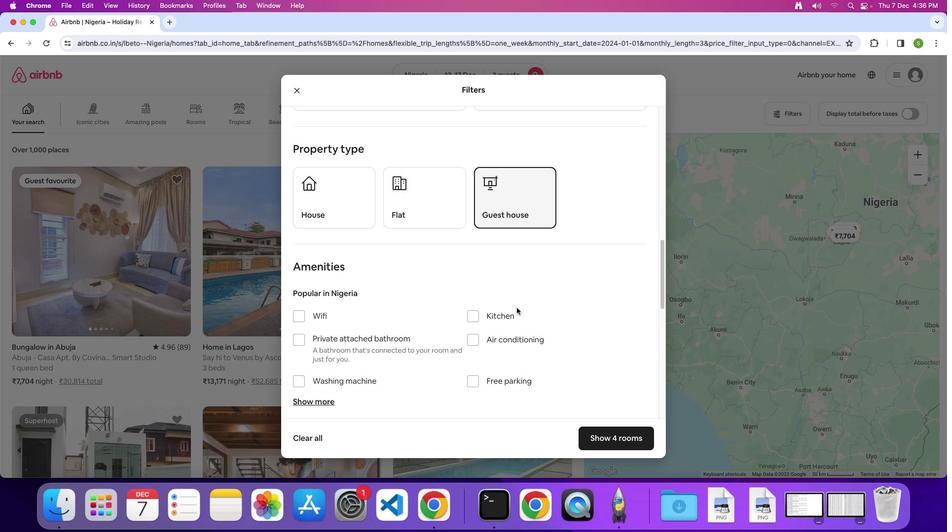 
Action: Mouse scrolled (516, 308) with delta (0, 0)
Screenshot: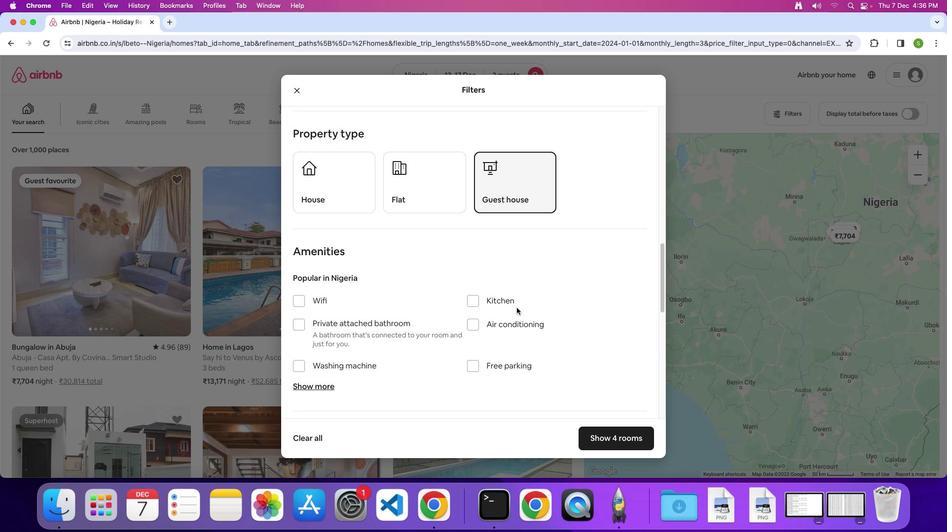 
Action: Mouse scrolled (516, 308) with delta (0, 0)
Screenshot: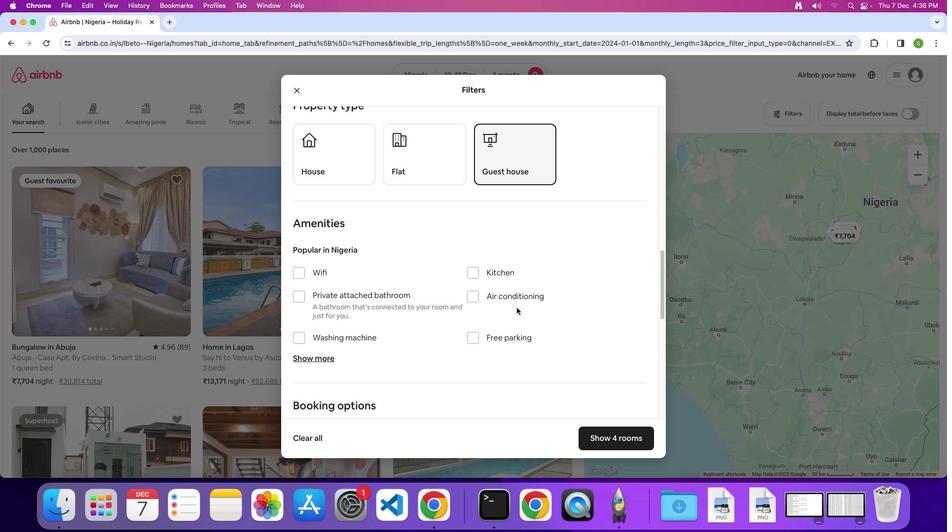 
Action: Mouse moved to (294, 260)
Screenshot: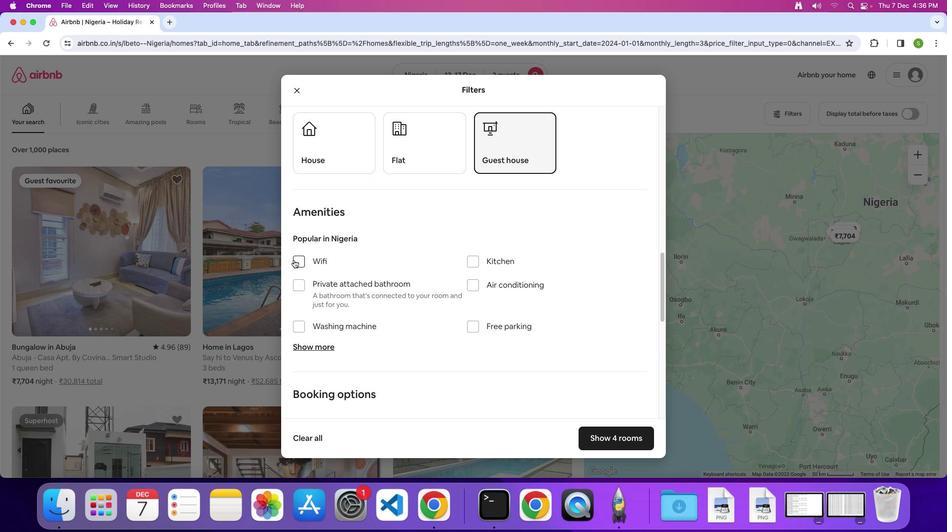 
Action: Mouse pressed left at (294, 260)
Screenshot: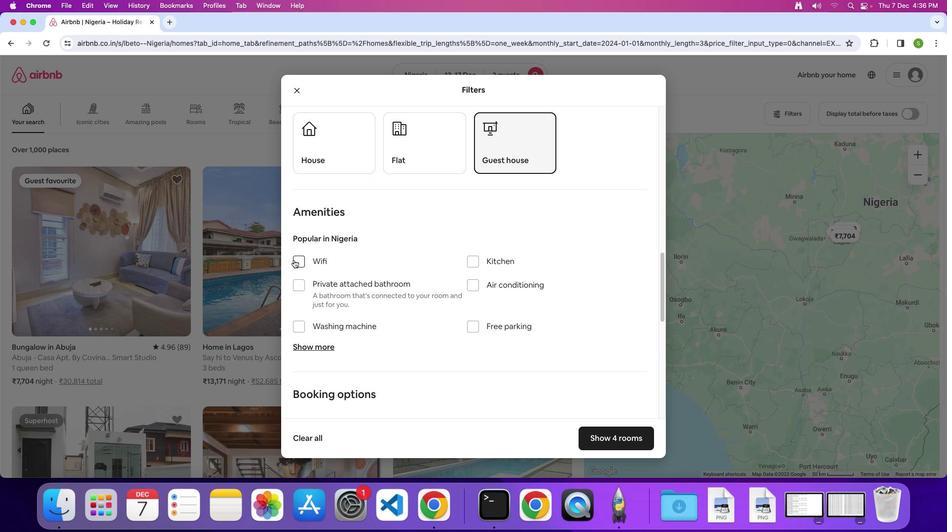 
Action: Mouse moved to (588, 387)
Screenshot: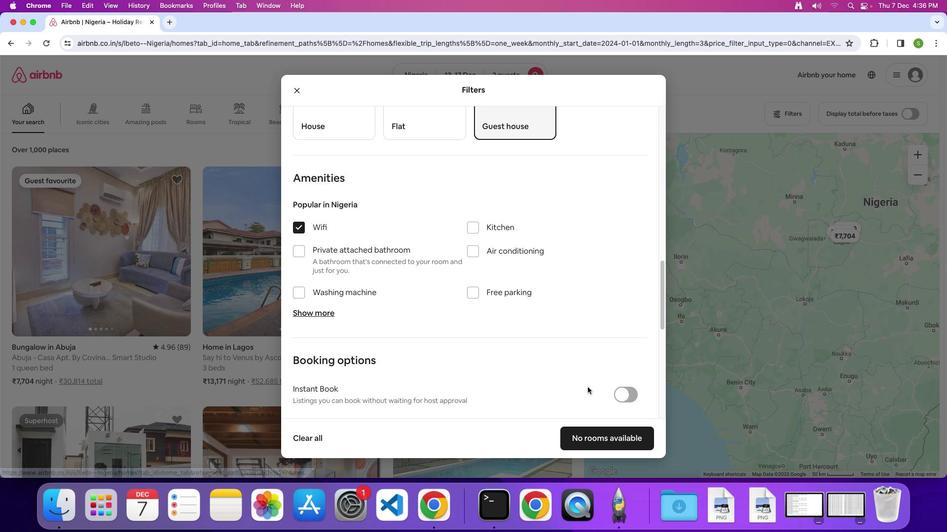 
Action: Mouse scrolled (588, 387) with delta (0, 0)
Screenshot: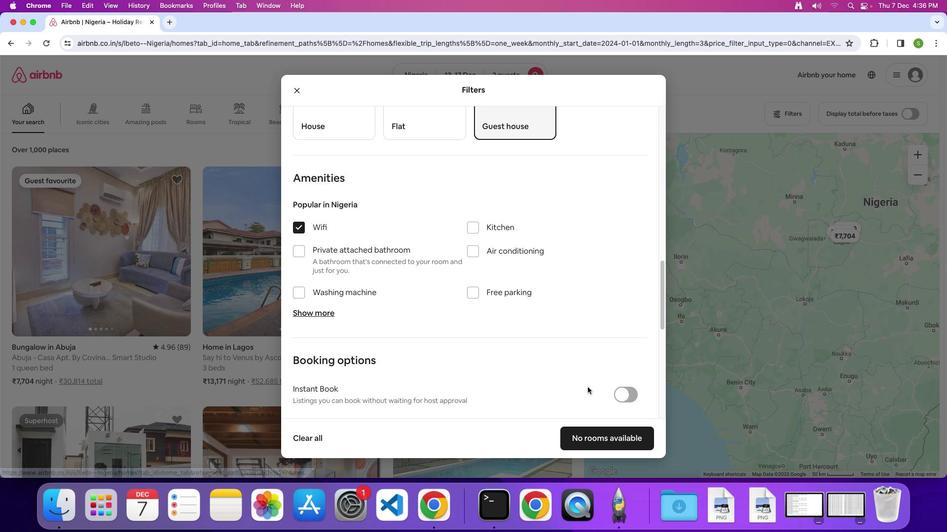 
Action: Mouse scrolled (588, 387) with delta (0, 0)
Screenshot: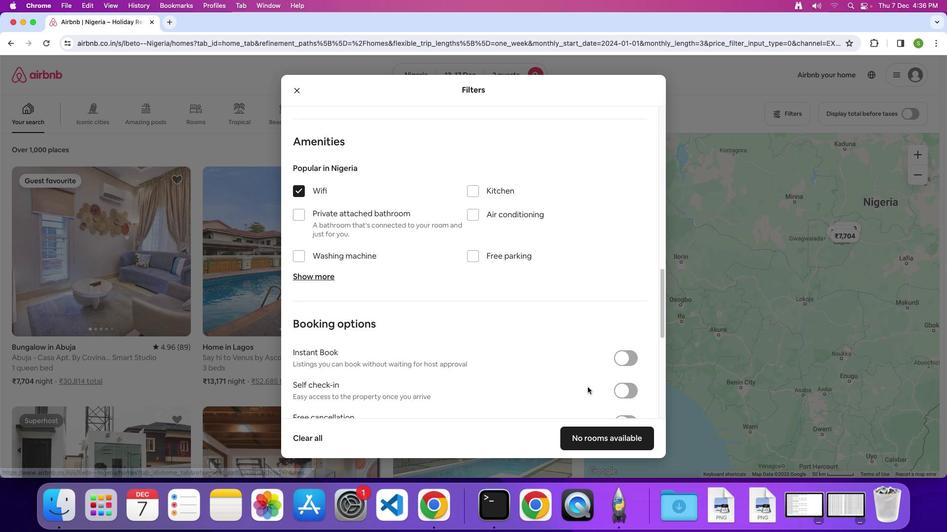 
Action: Mouse moved to (588, 387)
Screenshot: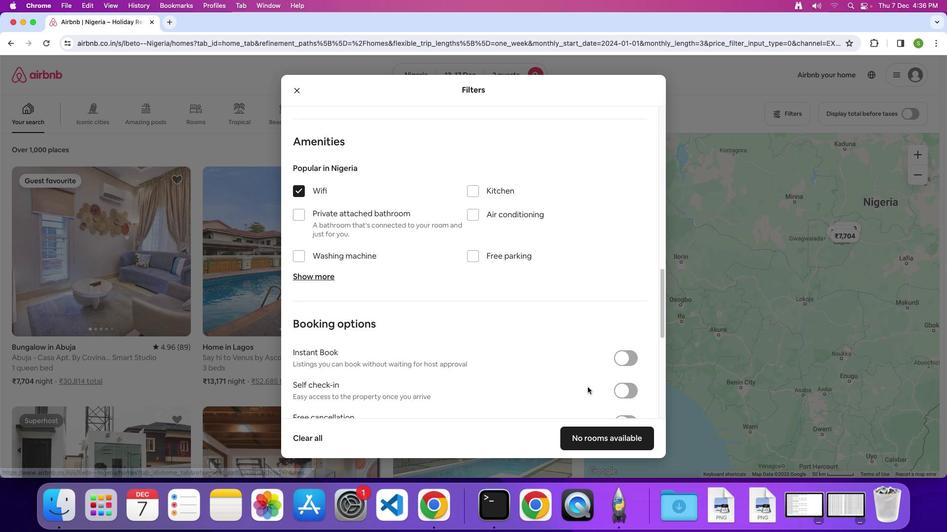 
Action: Mouse scrolled (588, 387) with delta (0, -1)
Screenshot: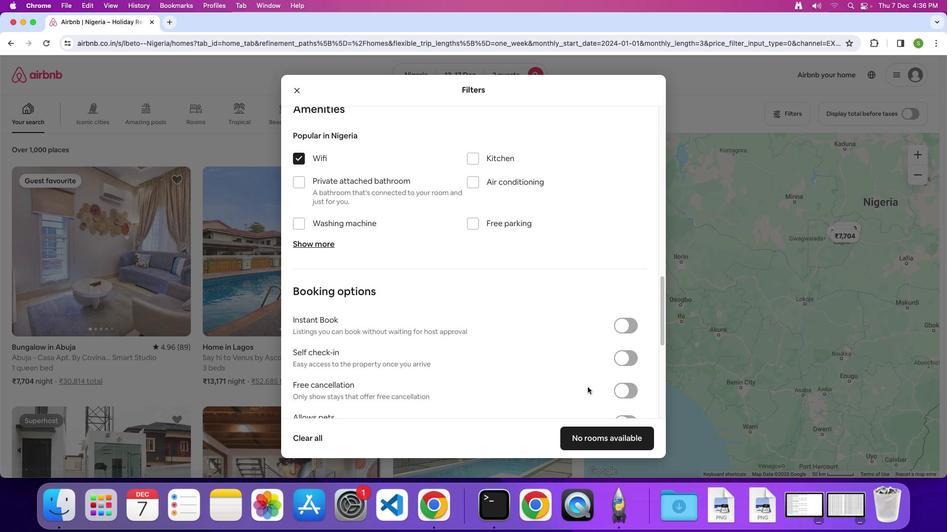 
Action: Mouse scrolled (588, 387) with delta (0, 0)
Screenshot: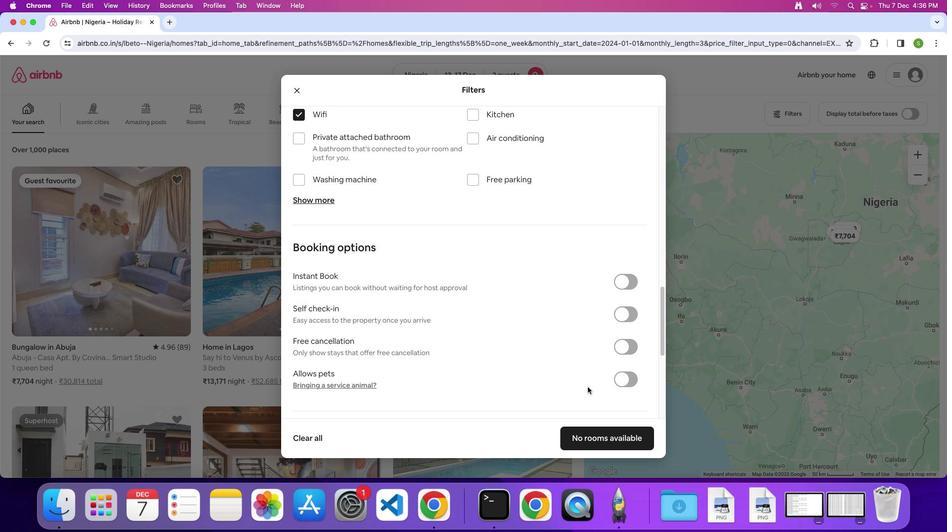 
Action: Mouse scrolled (588, 387) with delta (0, 0)
Screenshot: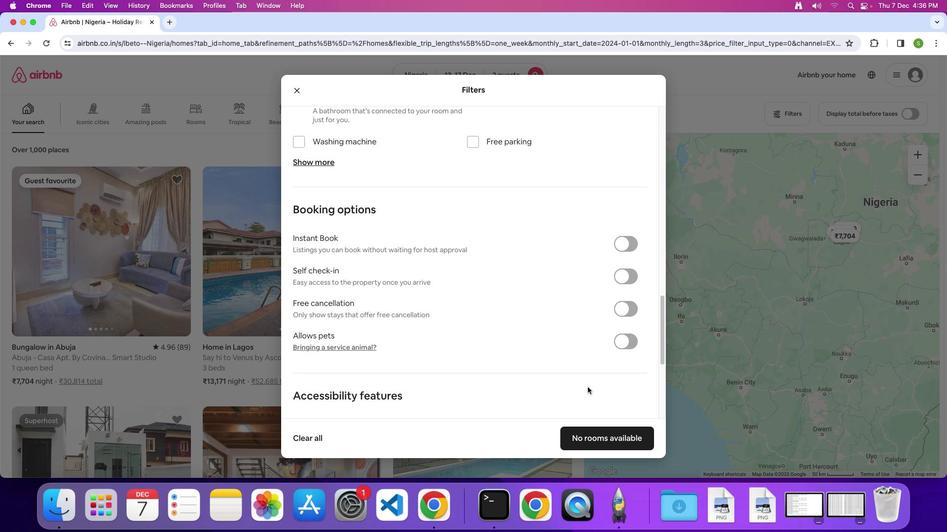 
Action: Mouse scrolled (588, 387) with delta (0, -1)
Screenshot: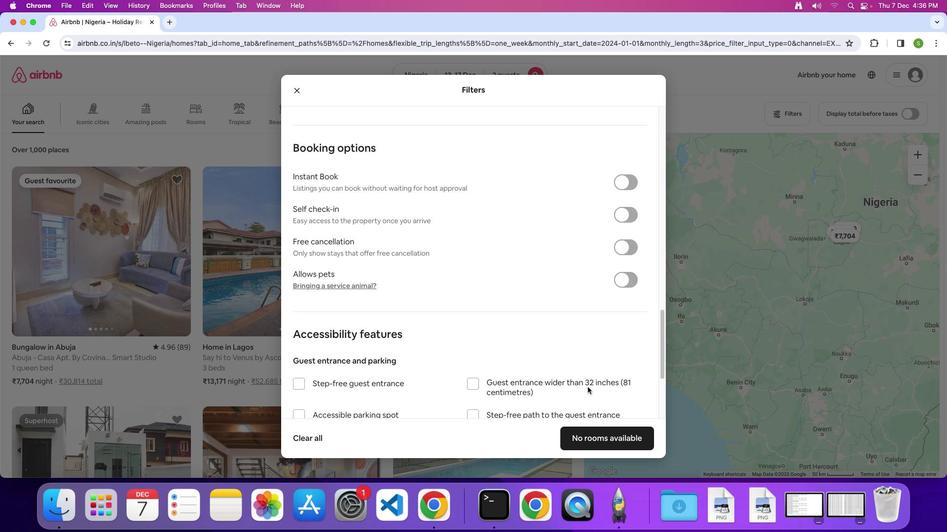 
Action: Mouse scrolled (588, 387) with delta (0, -2)
Screenshot: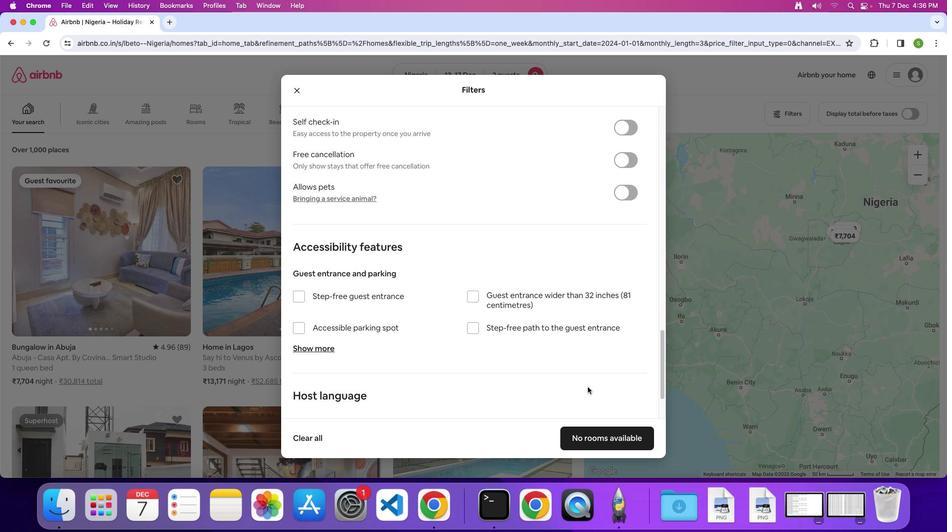 
Action: Mouse scrolled (588, 387) with delta (0, 0)
Screenshot: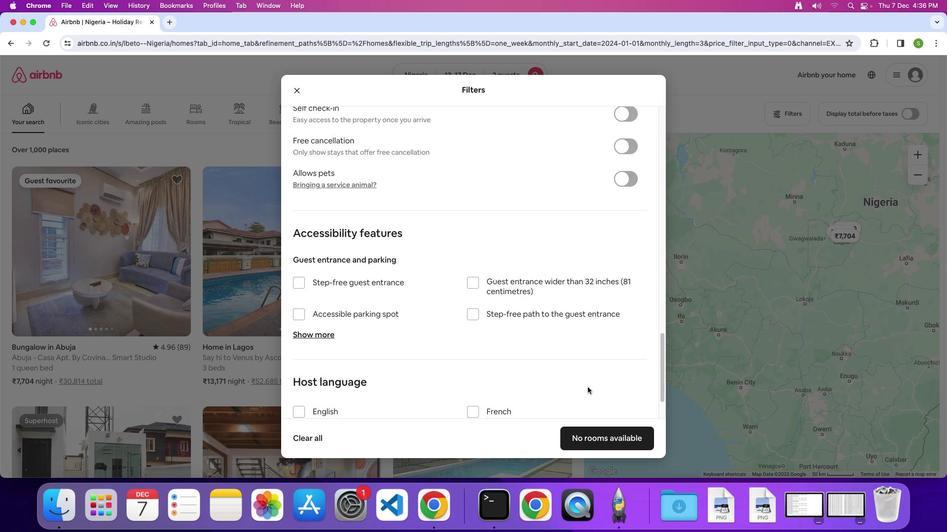 
Action: Mouse scrolled (588, 387) with delta (0, 0)
Screenshot: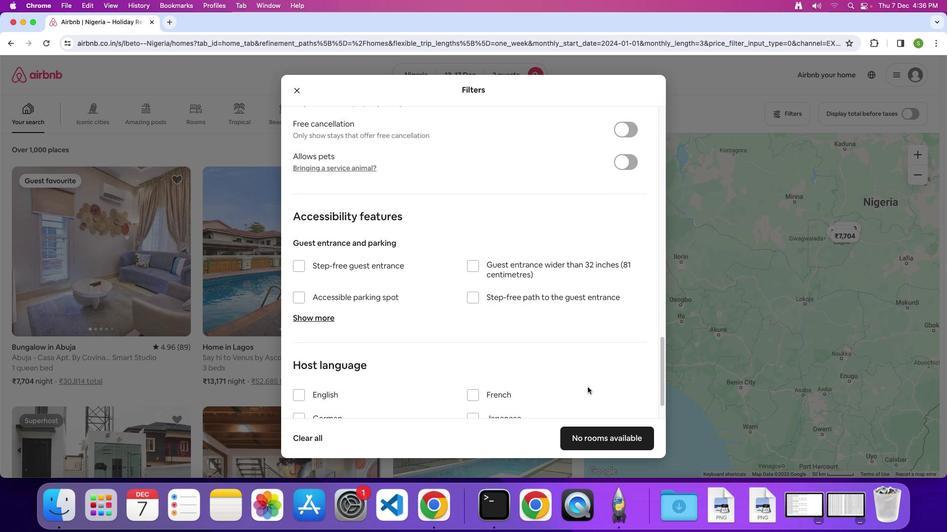 
Action: Mouse scrolled (588, 387) with delta (0, -1)
Screenshot: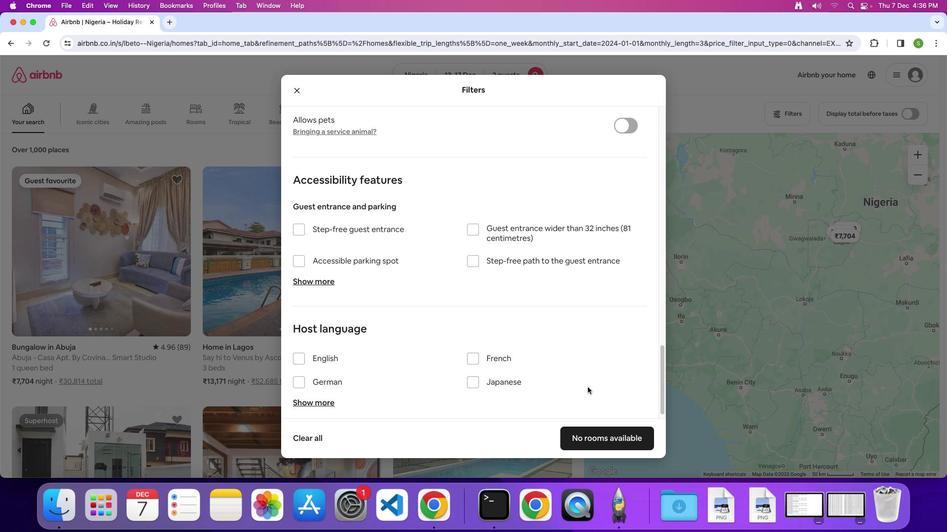 
Action: Mouse moved to (585, 443)
Screenshot: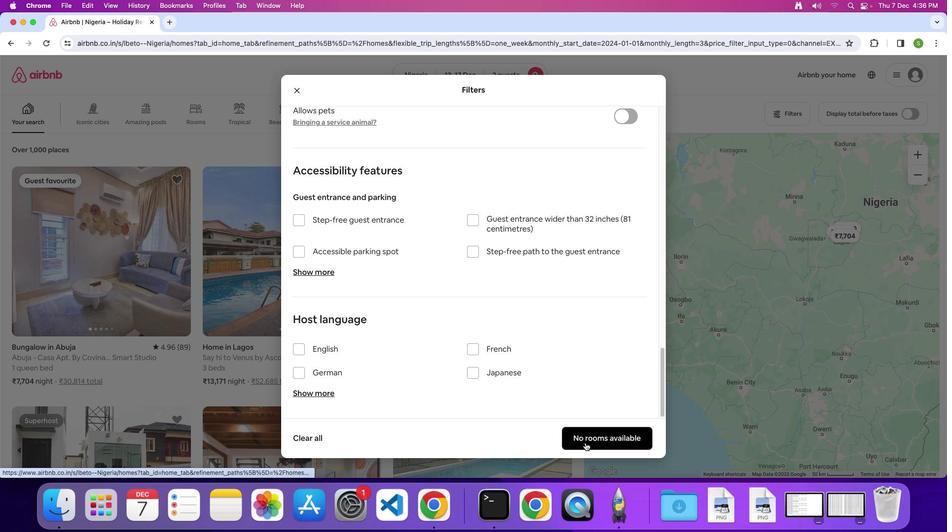
Action: Mouse pressed left at (585, 443)
Screenshot: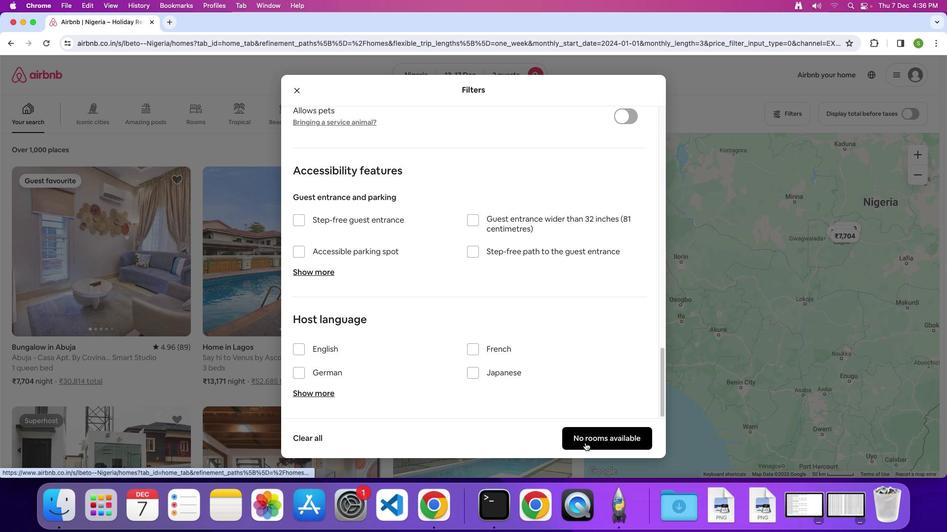 
Action: Mouse moved to (525, 321)
Screenshot: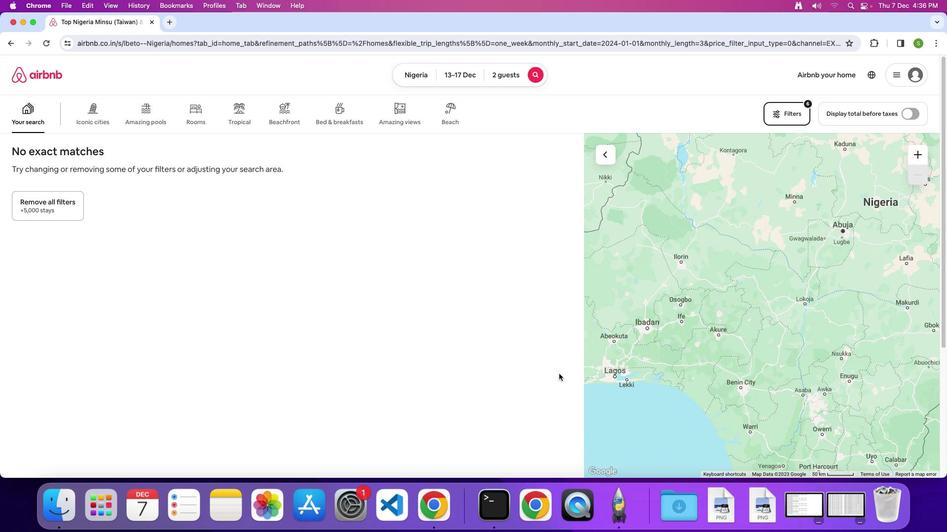 
